 Task: Create a calendar event in Outlook titled 'Coffee Day Out', set the date and time, add a description, include a Microsoft Teams link, and invite attendees.
Action: Mouse moved to (19, 70)
Screenshot: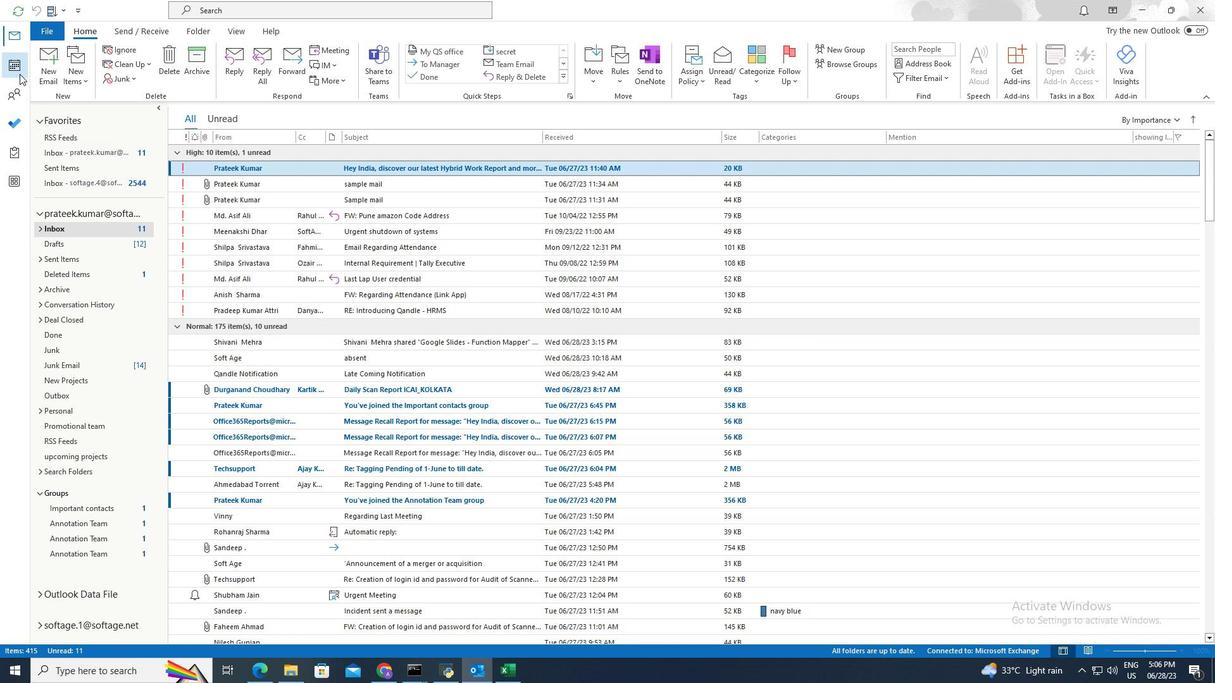 
Action: Mouse pressed left at (19, 70)
Screenshot: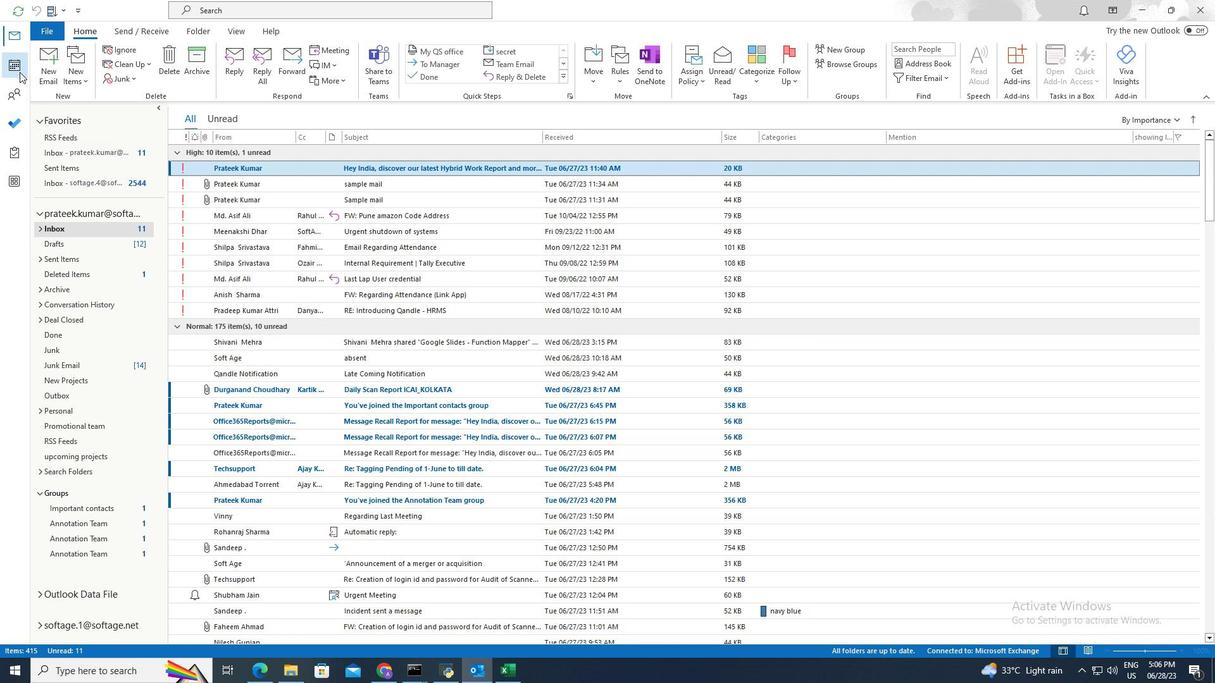 
Action: Mouse moved to (125, 78)
Screenshot: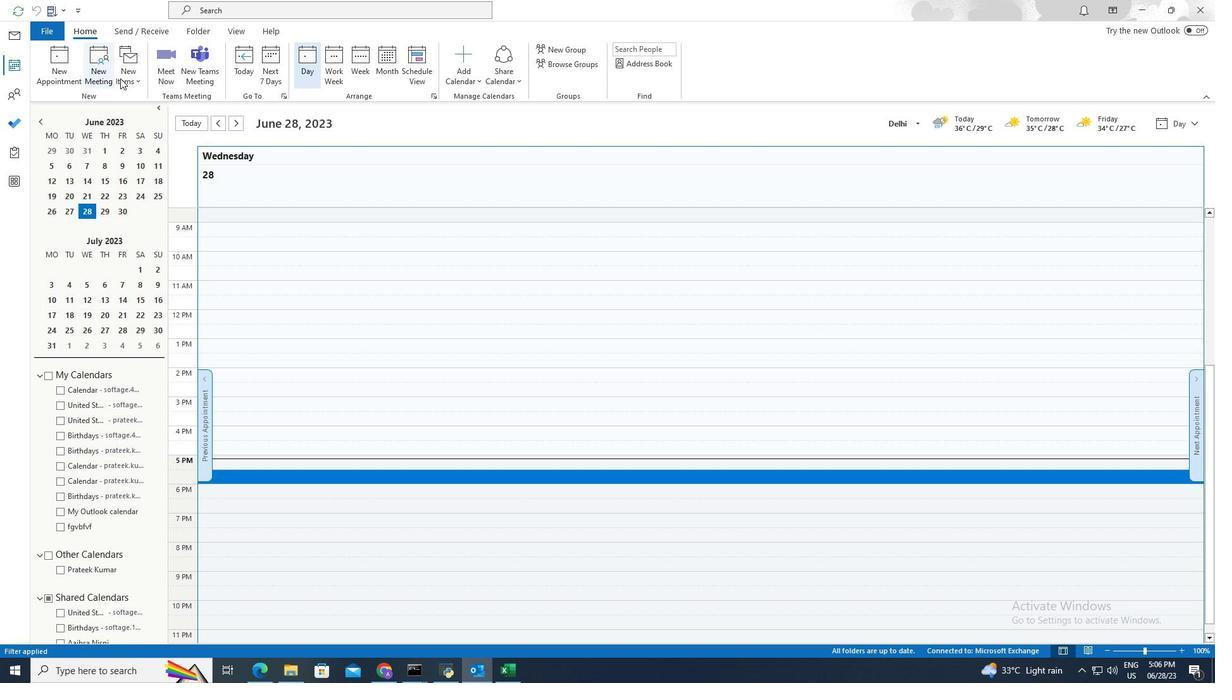 
Action: Mouse pressed left at (125, 78)
Screenshot: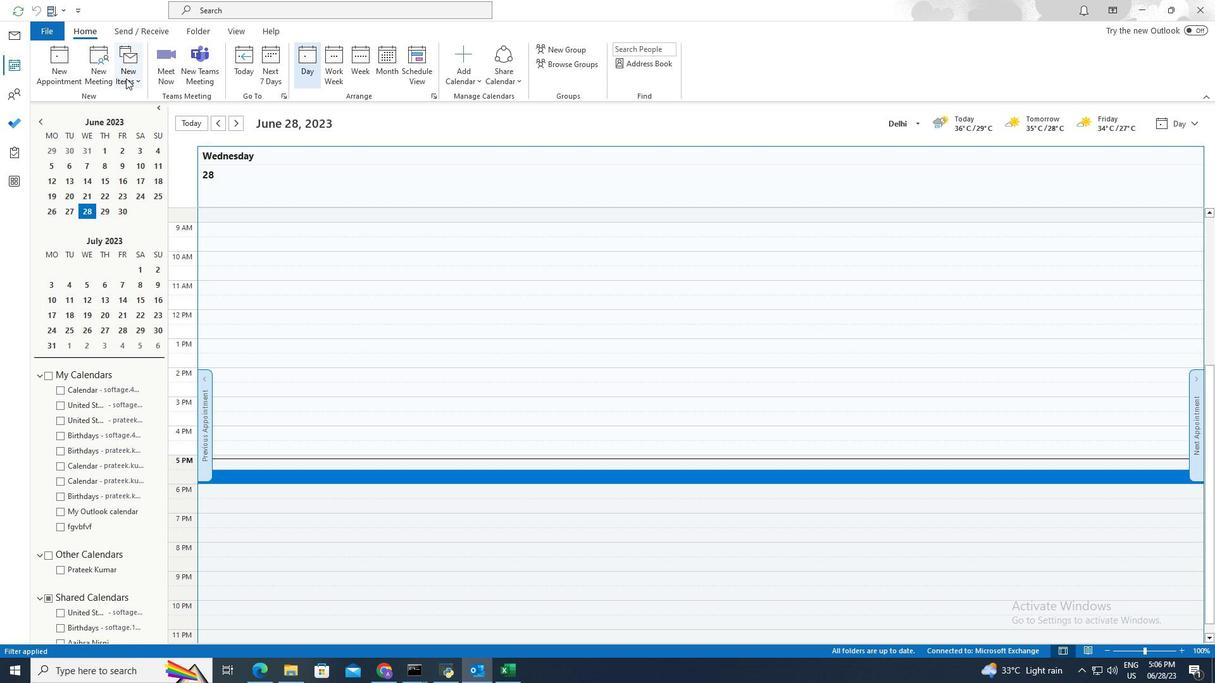 
Action: Mouse moved to (159, 253)
Screenshot: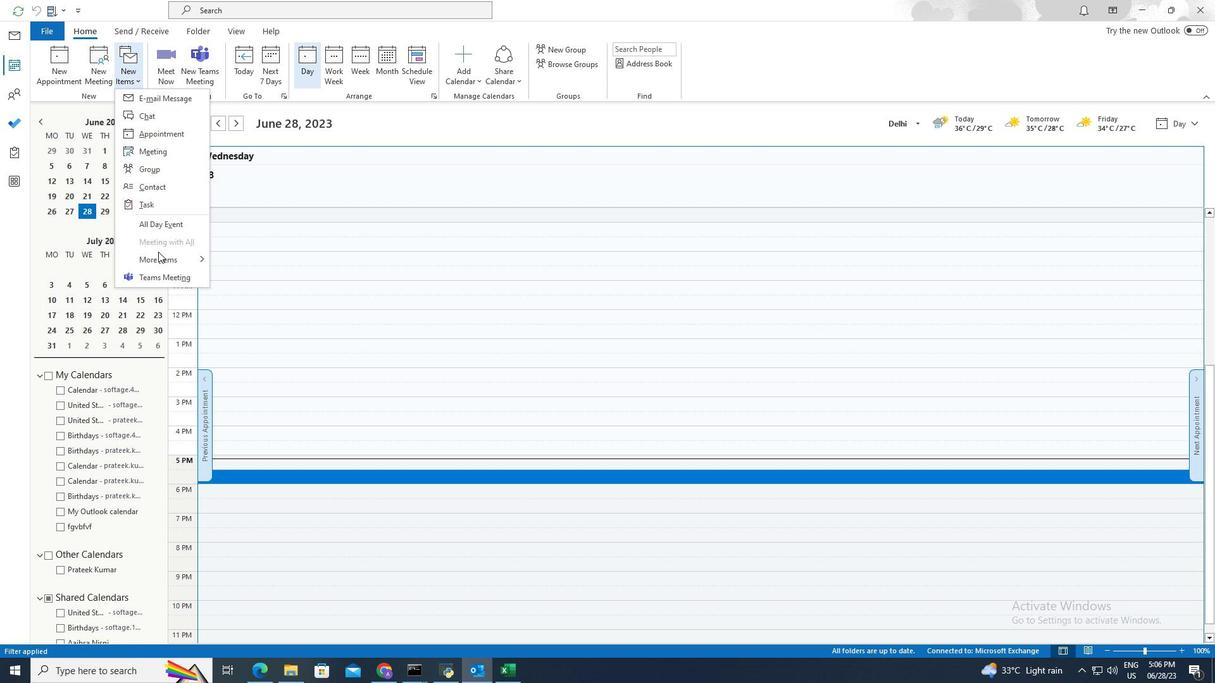 
Action: Mouse pressed left at (159, 253)
Screenshot: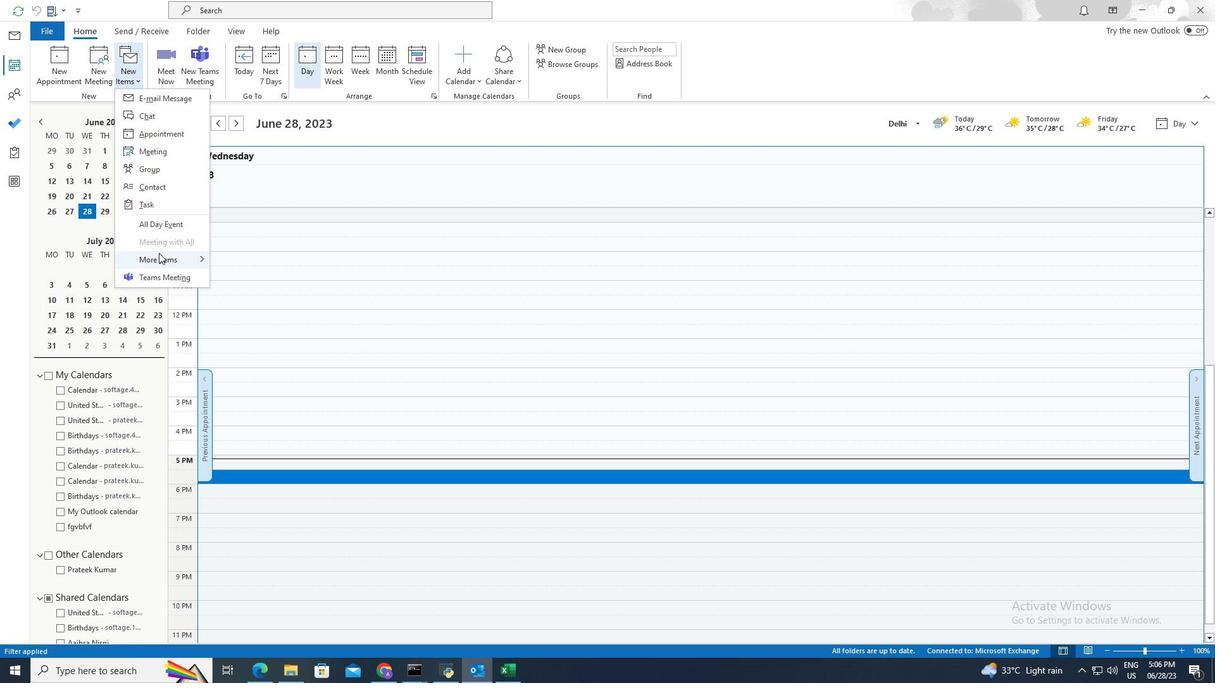 
Action: Mouse moved to (256, 294)
Screenshot: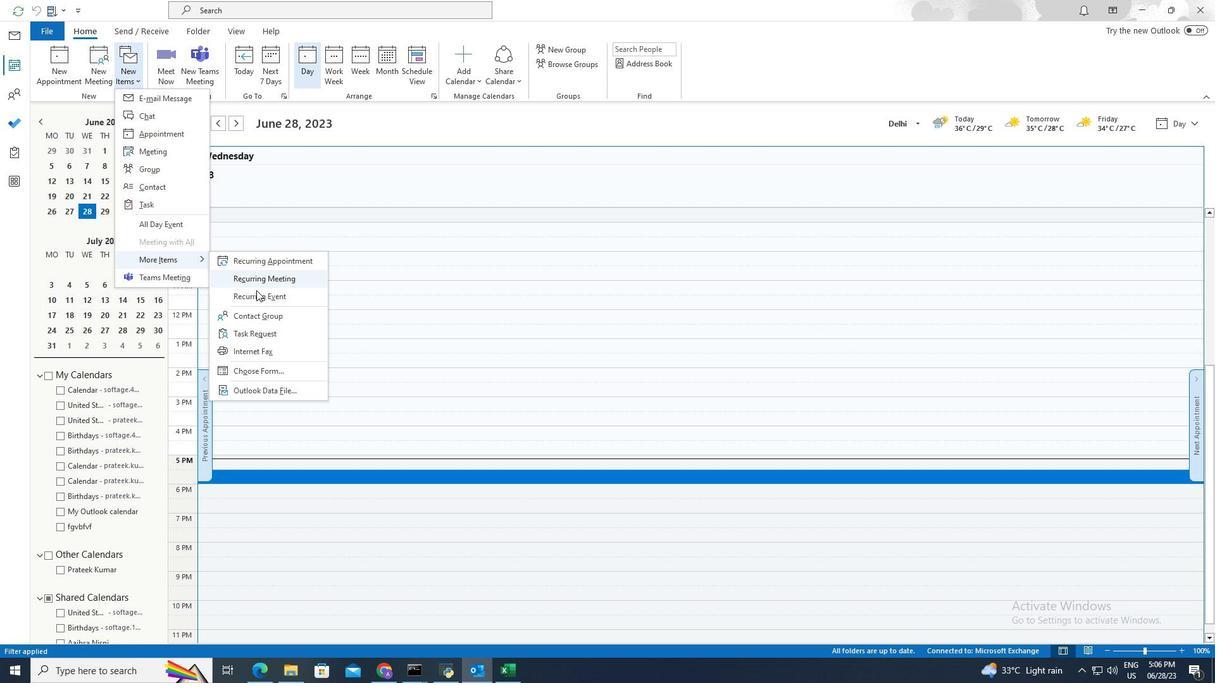 
Action: Mouse pressed left at (256, 294)
Screenshot: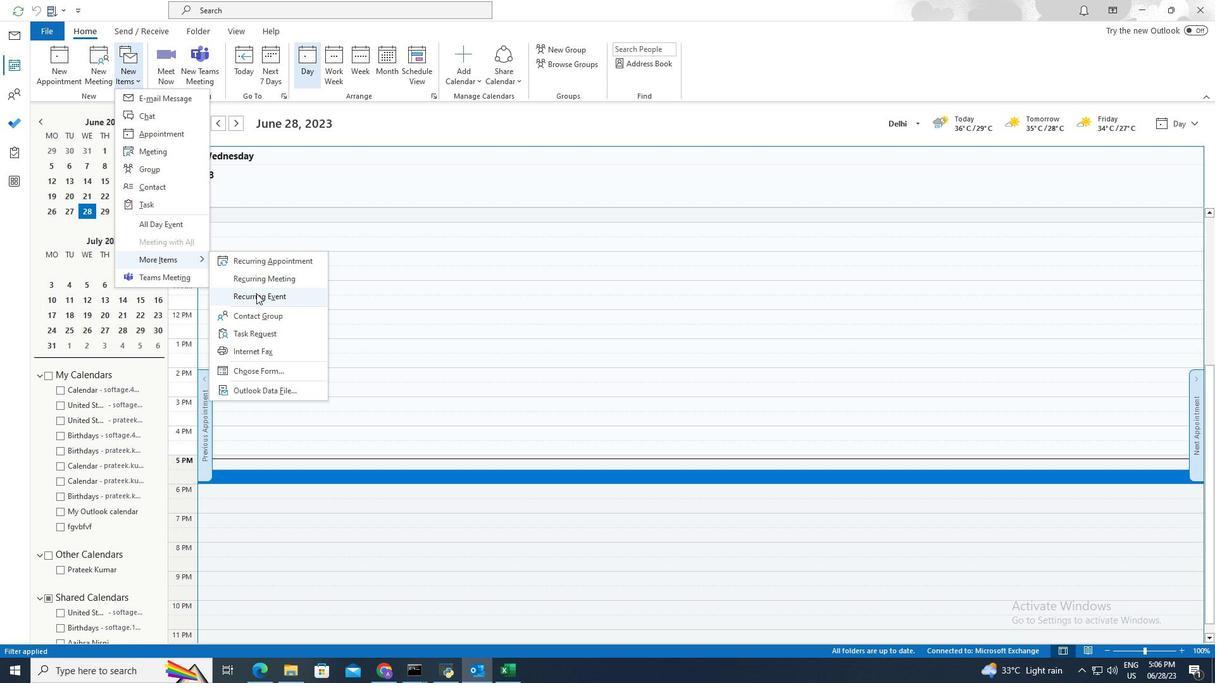 
Action: Mouse moved to (749, 210)
Screenshot: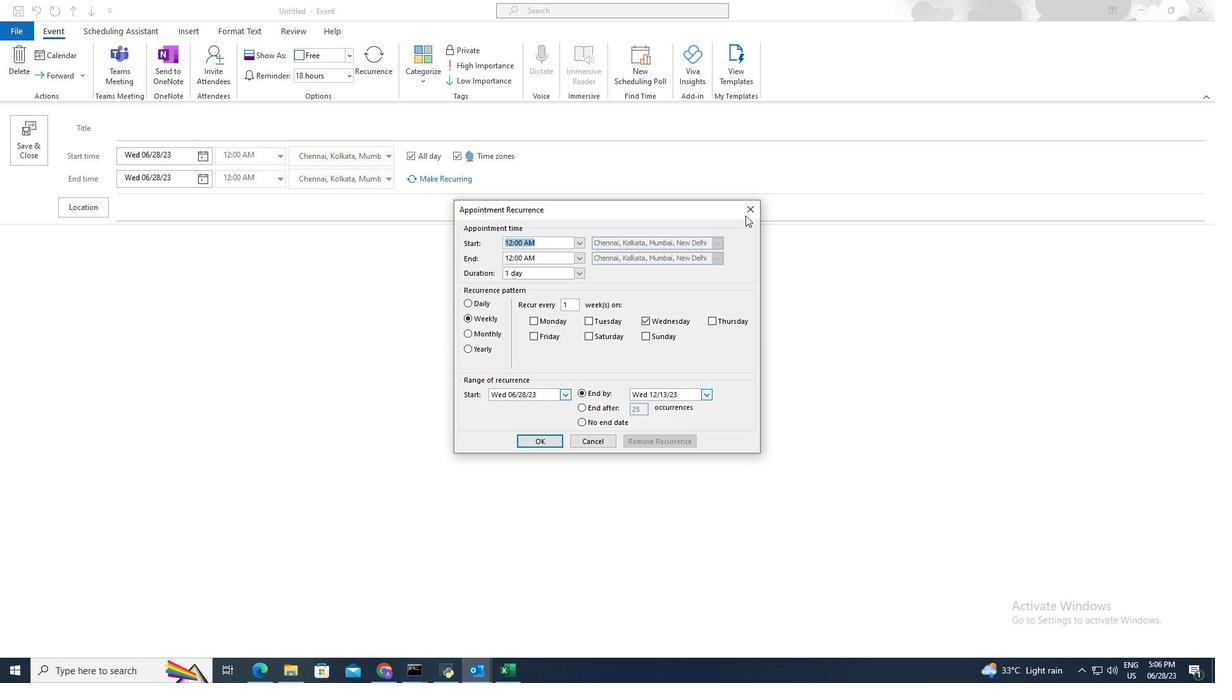 
Action: Mouse pressed left at (749, 210)
Screenshot: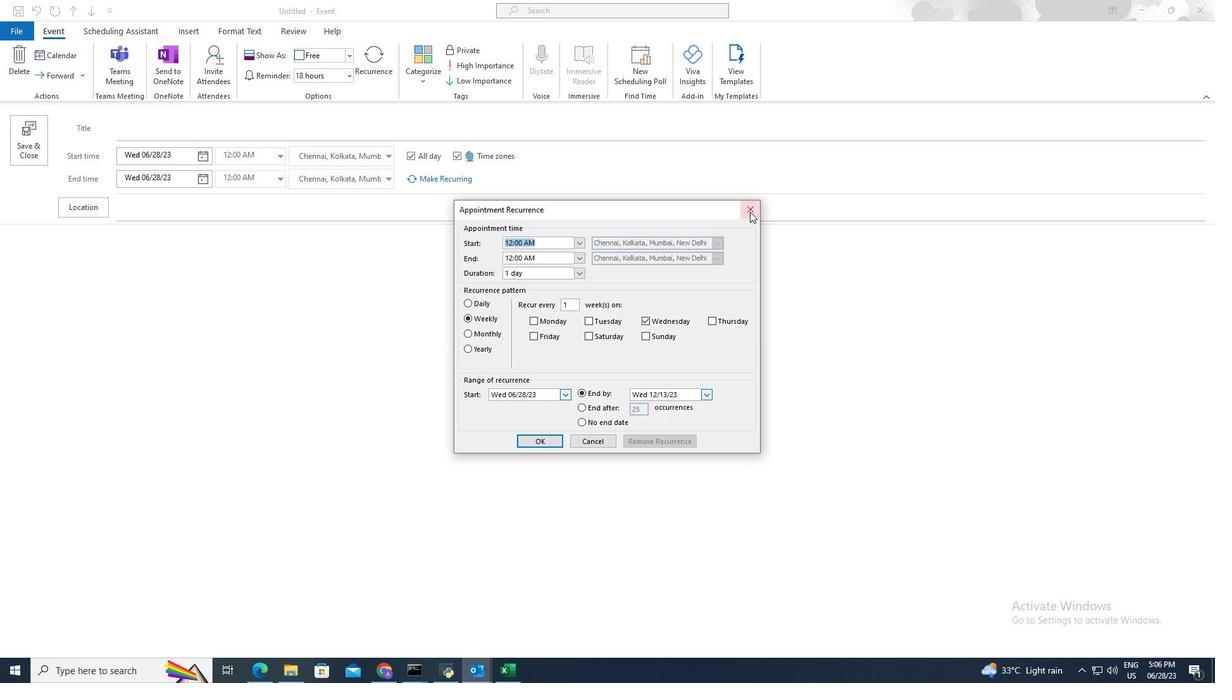 
Action: Mouse moved to (336, 128)
Screenshot: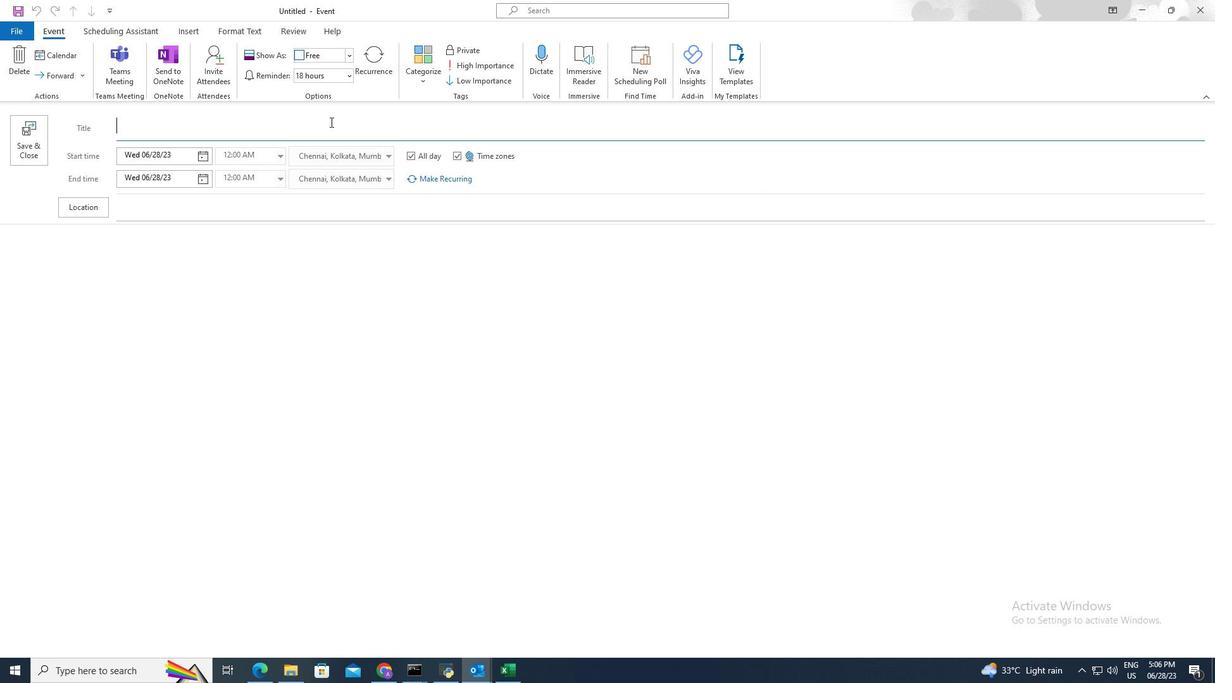 
Action: Mouse pressed left at (336, 128)
Screenshot: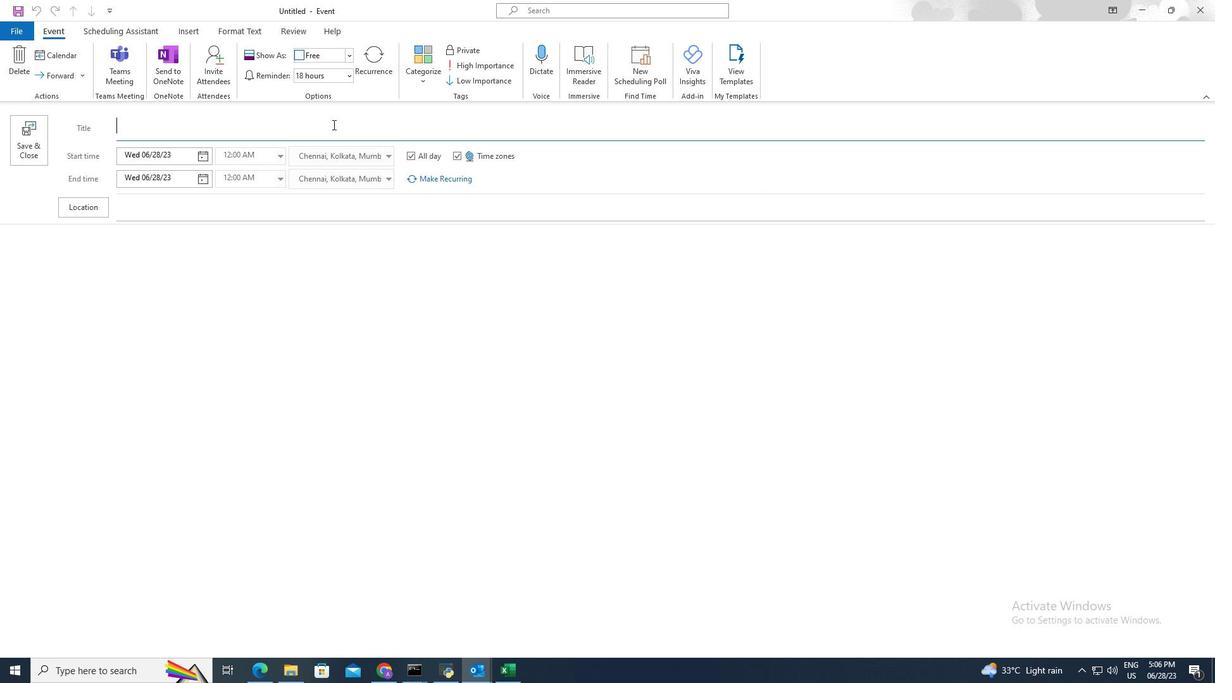 
Action: Mouse moved to (344, 125)
Screenshot: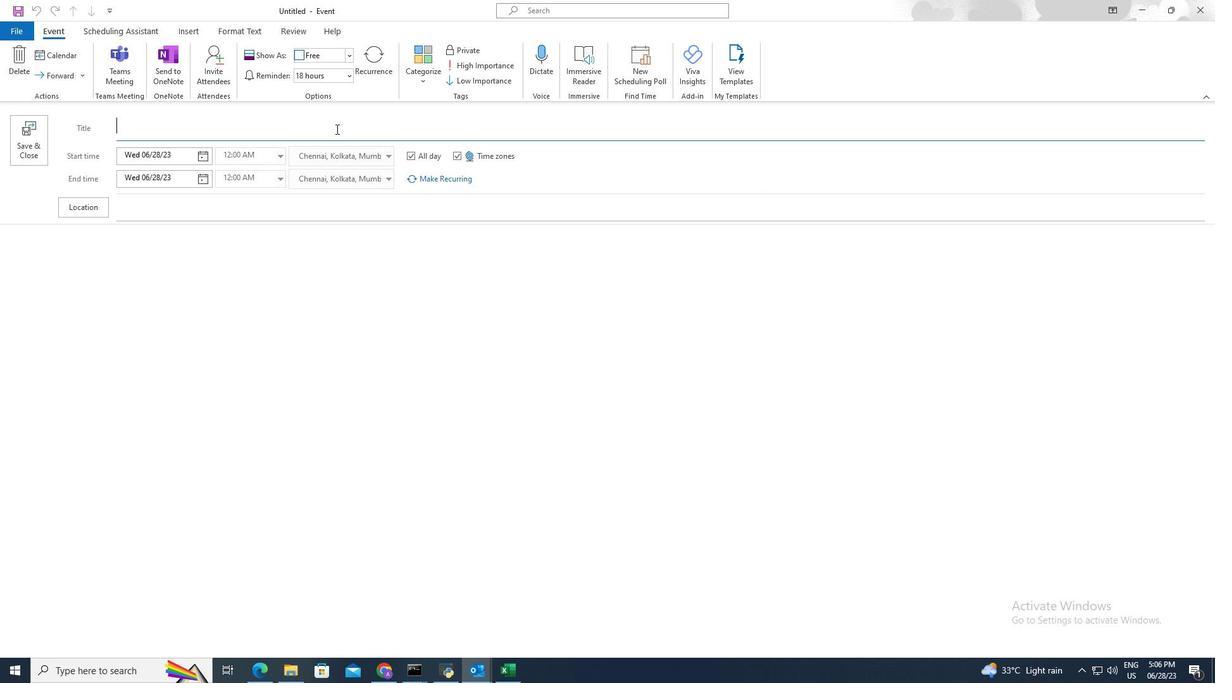 
Action: Key pressed <Key.shift>Coffee<Key.space><Key.shift>Sd<Key.backspace><Key.backspace><Key.shift>Day<Key.space><Key.shift>Out
Screenshot: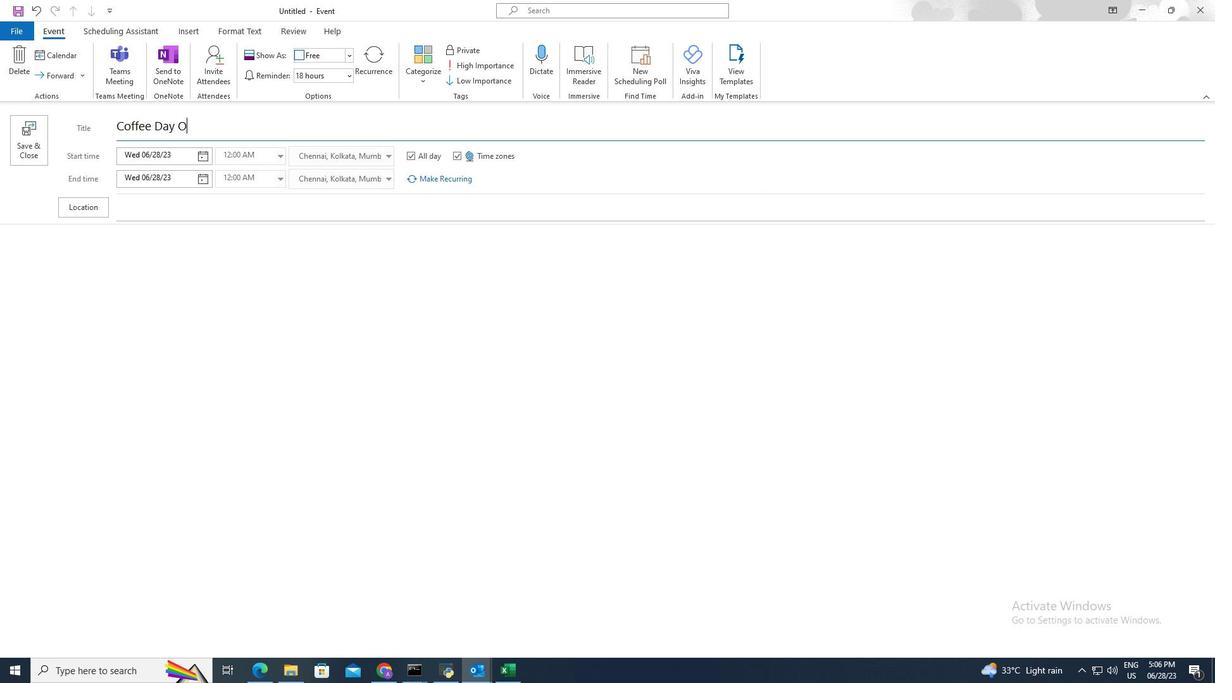 
Action: Mouse moved to (173, 261)
Screenshot: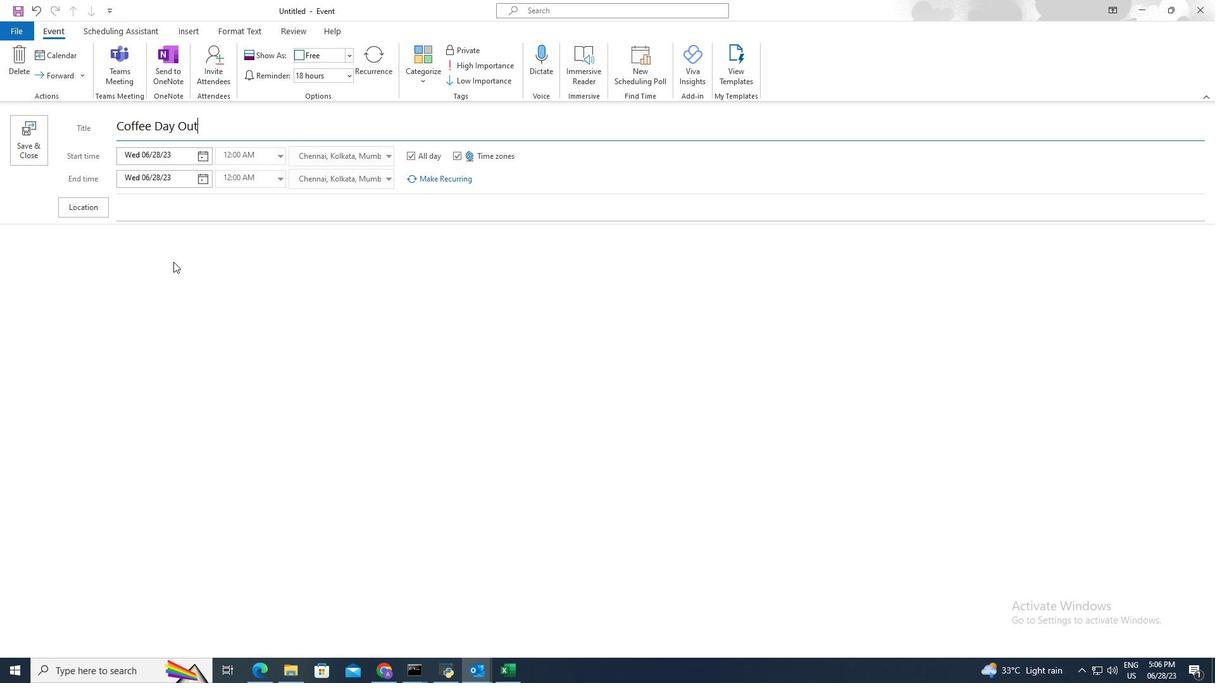 
Action: Mouse pressed left at (173, 261)
Screenshot: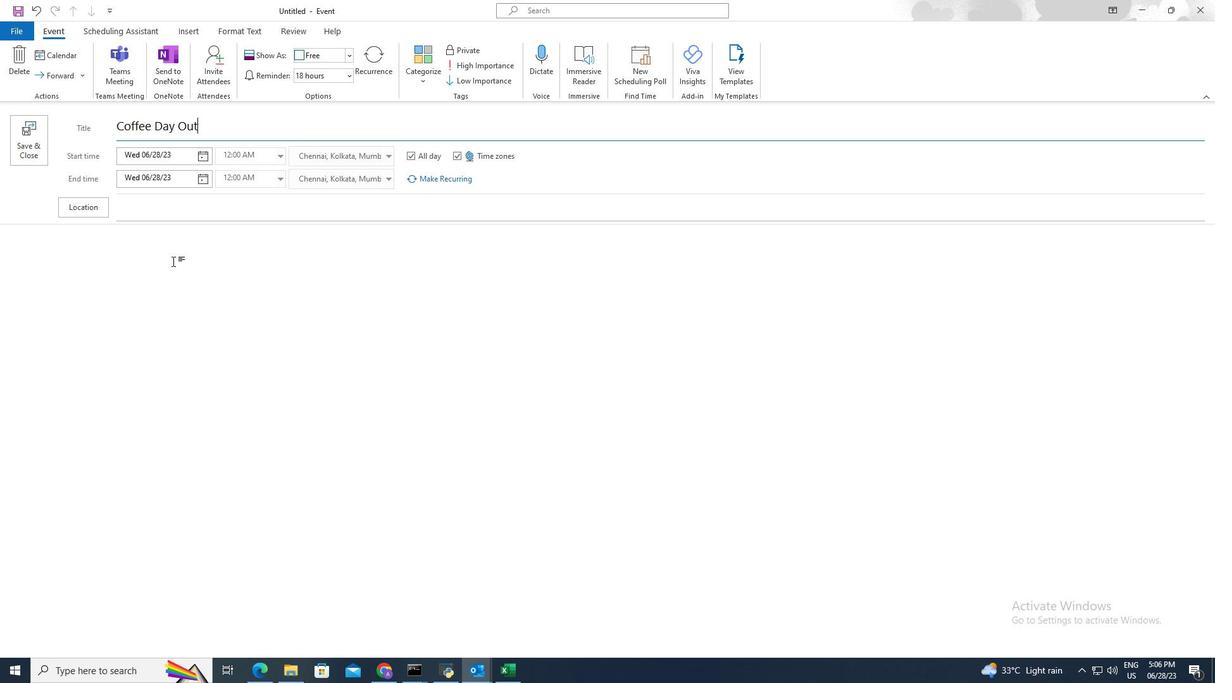 
Action: Key pressed <Key.shift>We're<Key.space>excited<Key.space>t<Key.space>o<Key.backspace><Key.backspace>o<Key.space>announce<Key.space>a<Key.space><Key.shift>Coffee<Key.space><Key.shift>Day<Key.space><Key.shift>Out<Key.space><Key.shift>event<Key.space>for<Key.space>all<Key.space>our<Key.space>colleagues<Key.shift>!<Key.space><Key.shift>It's<Key.space>an<Key.space>opportunity<Key.space>to<Key.space>take<Key.space>a<Key.space>brake<Key.backspace><Key.backspace><Key.backspace>eak<Key.space>from<Key.space>work<Key.space>and<Key.space>enjoy<Key.space>a<Key.space>relaxed<Key.space>and<Key.space>rejuvenating<Key.space>time<Key.space>together.<Key.space><Key.shift>Join<Key.space>us<Key.space>for<Key.space>a<Key.space>casual<Key.space>gathering<Key.space>where<Key.space>we<Key.space>can<Key.space>w<Key.backspace>unwing<Key.backspace>d,<Key.space>catch<Key.space>up,<Key.space>and<Key.space>strenght<Key.backspace><Key.backspace>then<Key.space>our<Key.space>bonds<Key.space>outside<Key.space>of<Key.space>work.<Key.space><Key.shift>This<Key.space>event<Key.space>is<Key.space>a<Key.space>great<Key.space>chanv<Key.backspace>ce<Key.space>t<Key.space>o<Key.backspace><Key.backspace>o<Key.space>socialize<Key.space><Key.backspace>,<Key.space>share<Key.space>experiences,<Key.space>and<Key.space>build<Key.space>connections<Key.space>within<Key.space>the<Key.space>ream<Key.backspace><Key.backspace><Key.backspace><Key.backspace>team
Screenshot: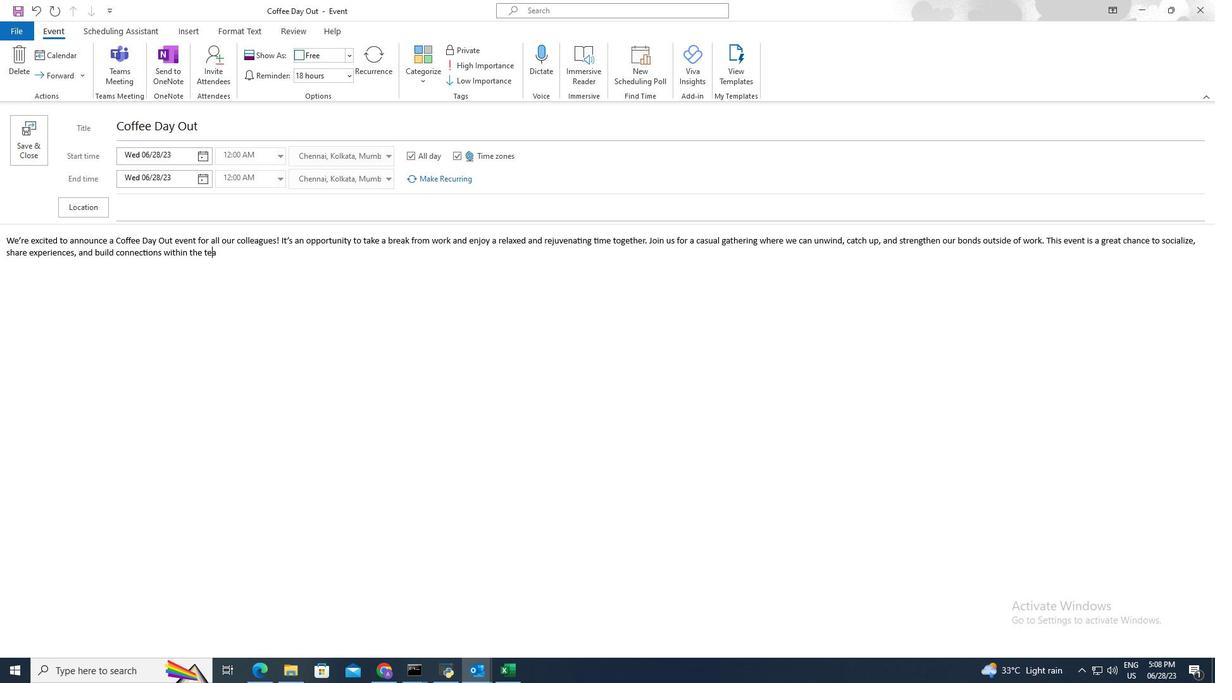 
Action: Mouse moved to (202, 153)
Screenshot: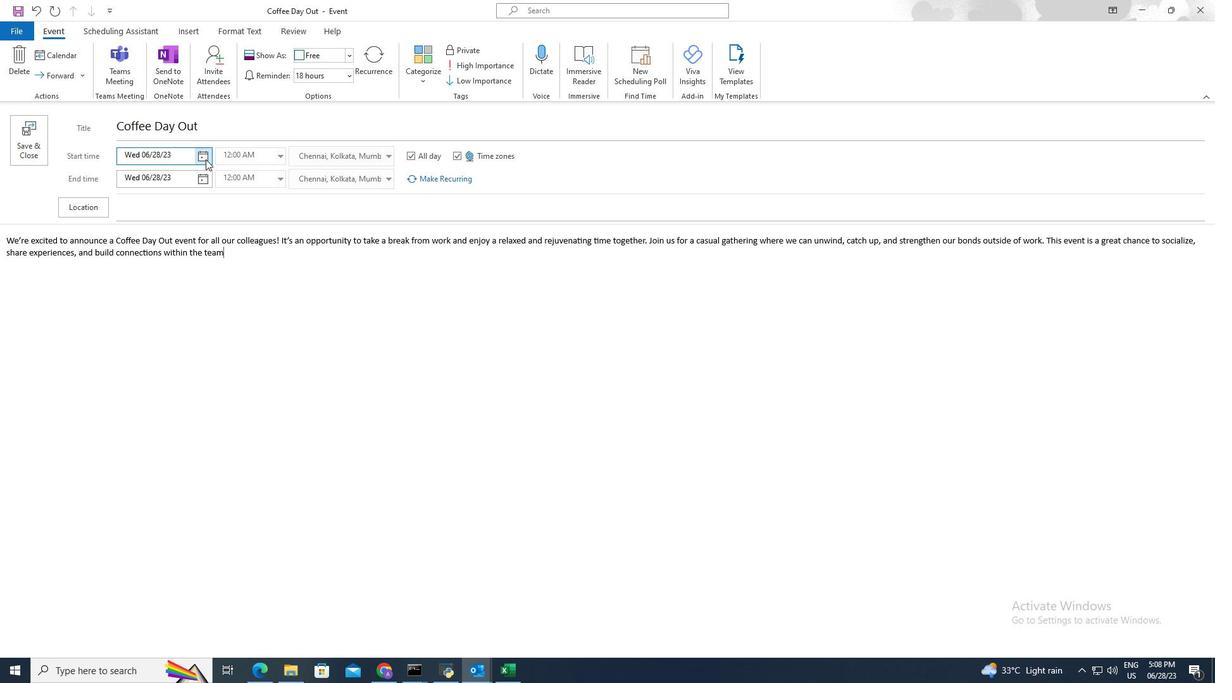 
Action: Mouse pressed left at (202, 153)
Screenshot: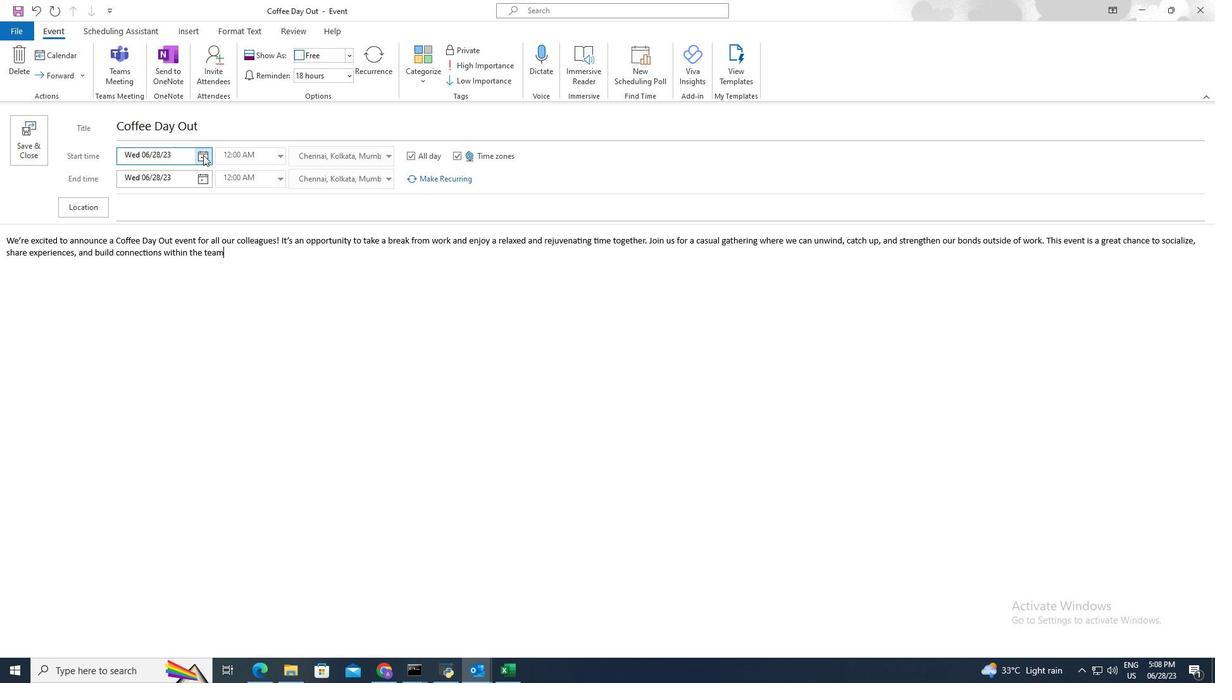 
Action: Mouse moved to (203, 168)
Screenshot: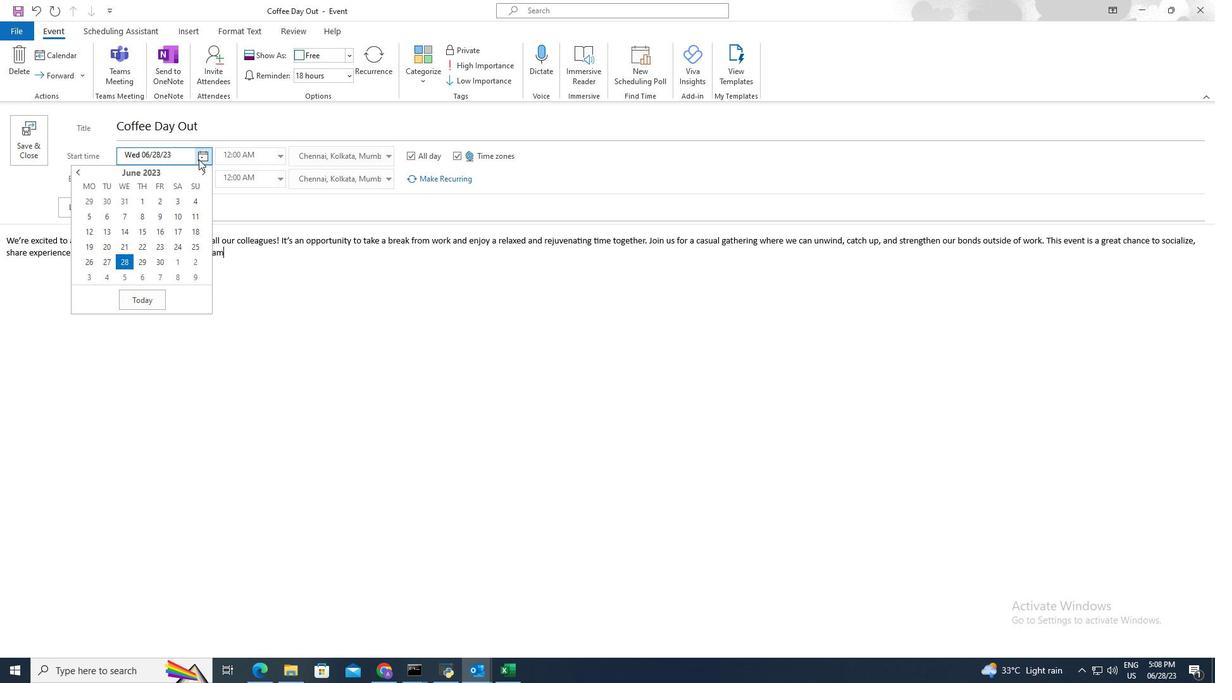 
Action: Mouse pressed left at (203, 168)
Screenshot: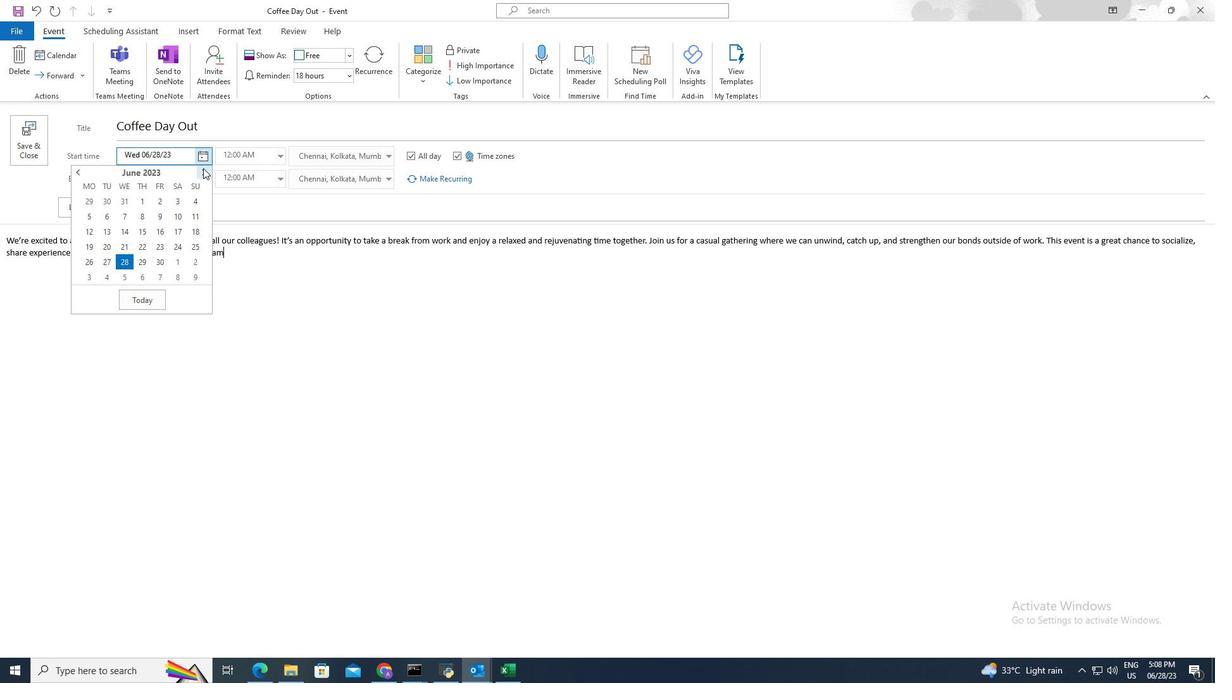 
Action: Mouse pressed left at (203, 168)
Screenshot: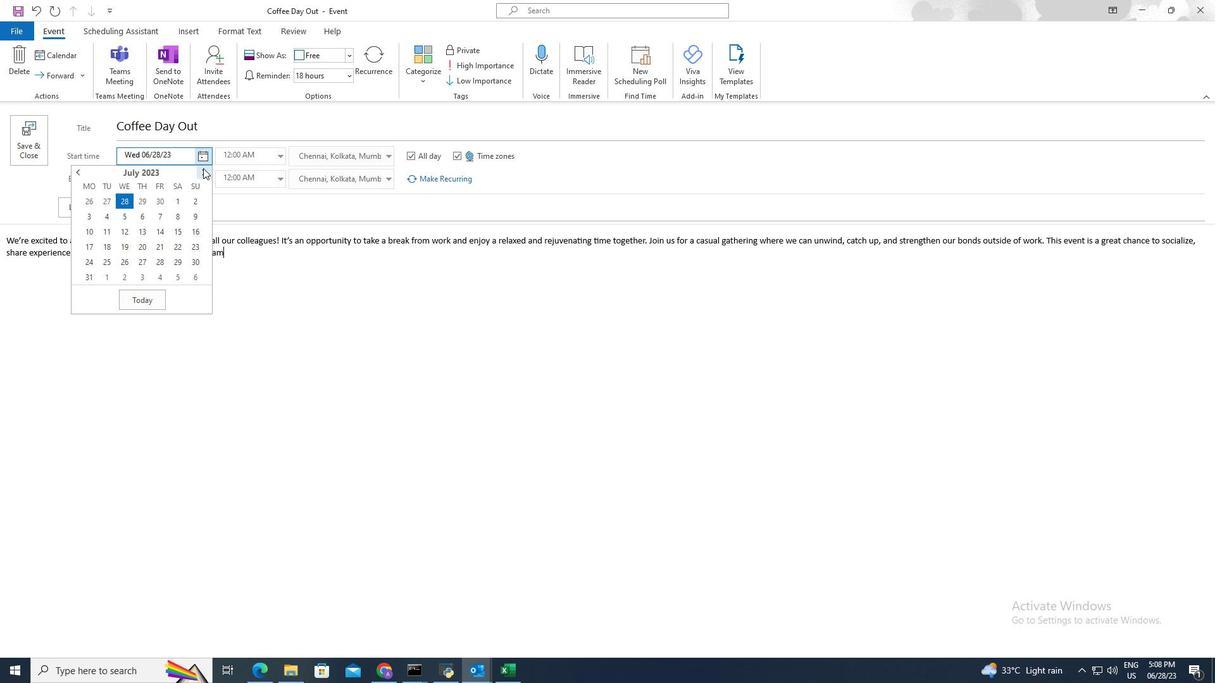 
Action: Mouse moved to (145, 199)
Screenshot: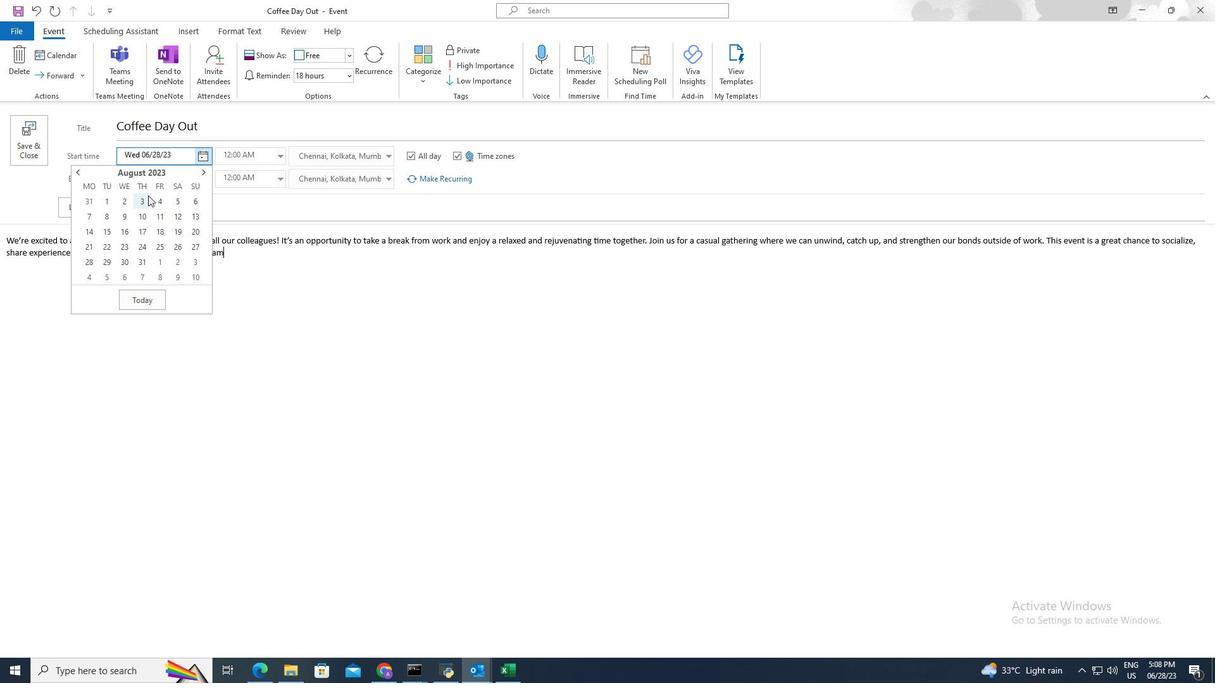 
Action: Mouse pressed left at (145, 199)
Screenshot: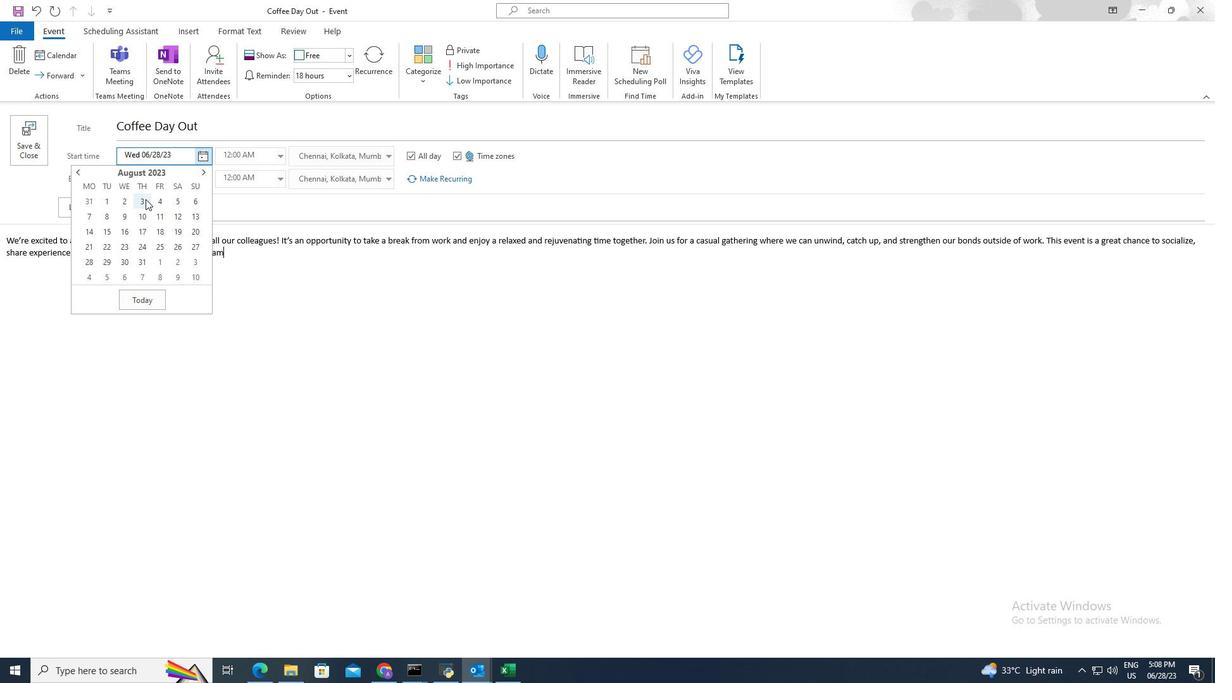 
Action: Mouse moved to (413, 155)
Screenshot: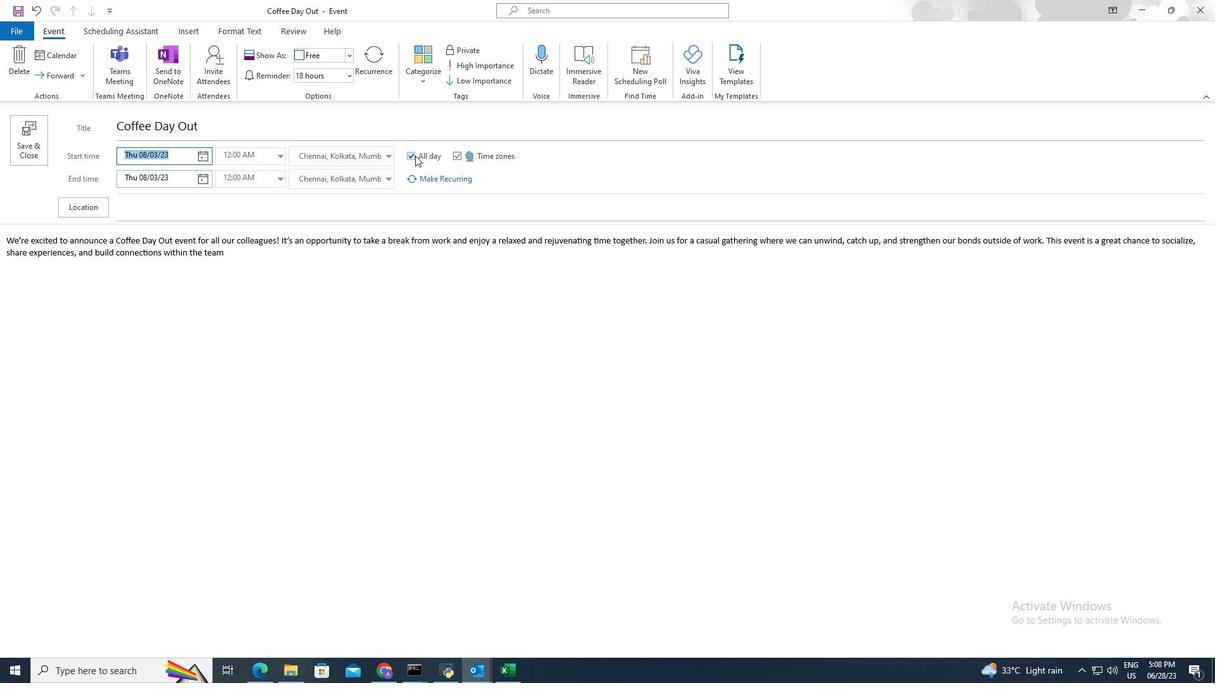 
Action: Mouse pressed left at (413, 155)
Screenshot: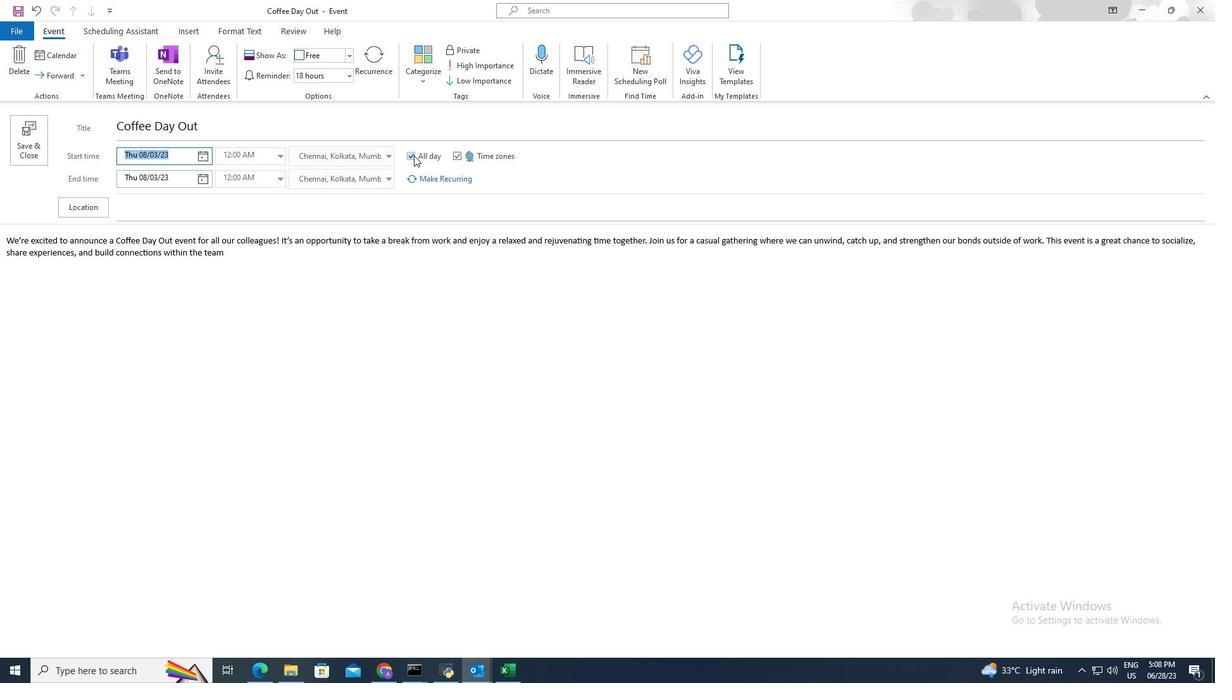 
Action: Mouse moved to (280, 169)
Screenshot: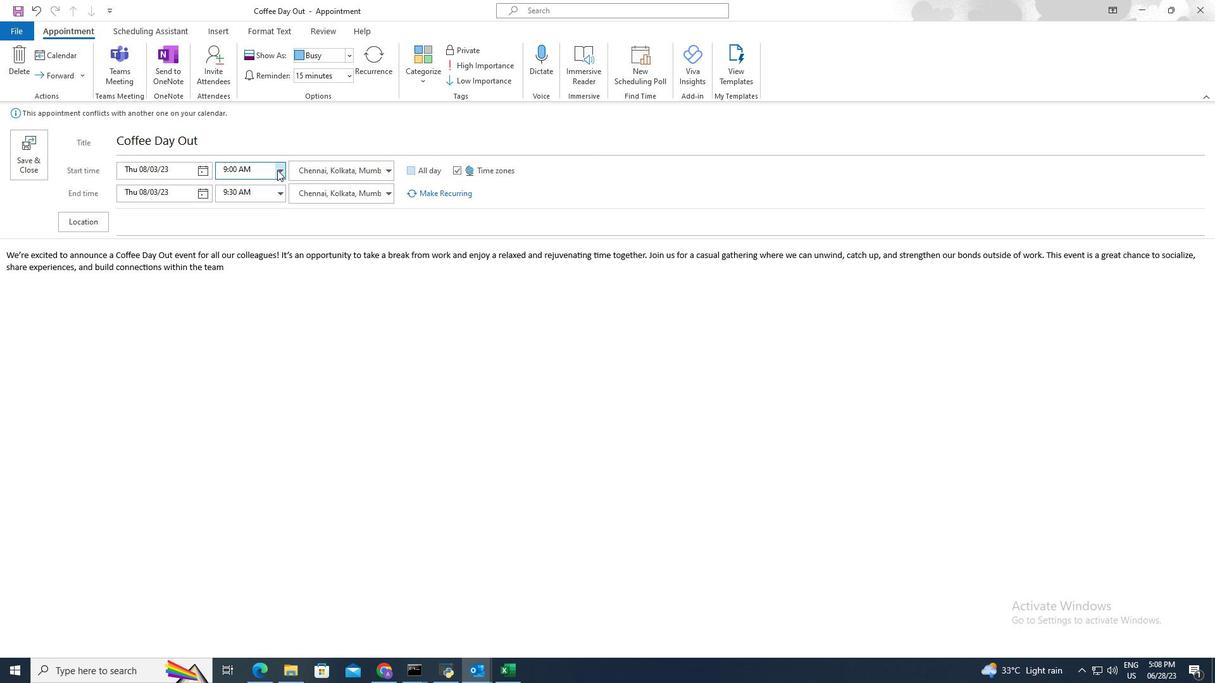 
Action: Mouse pressed left at (280, 169)
Screenshot: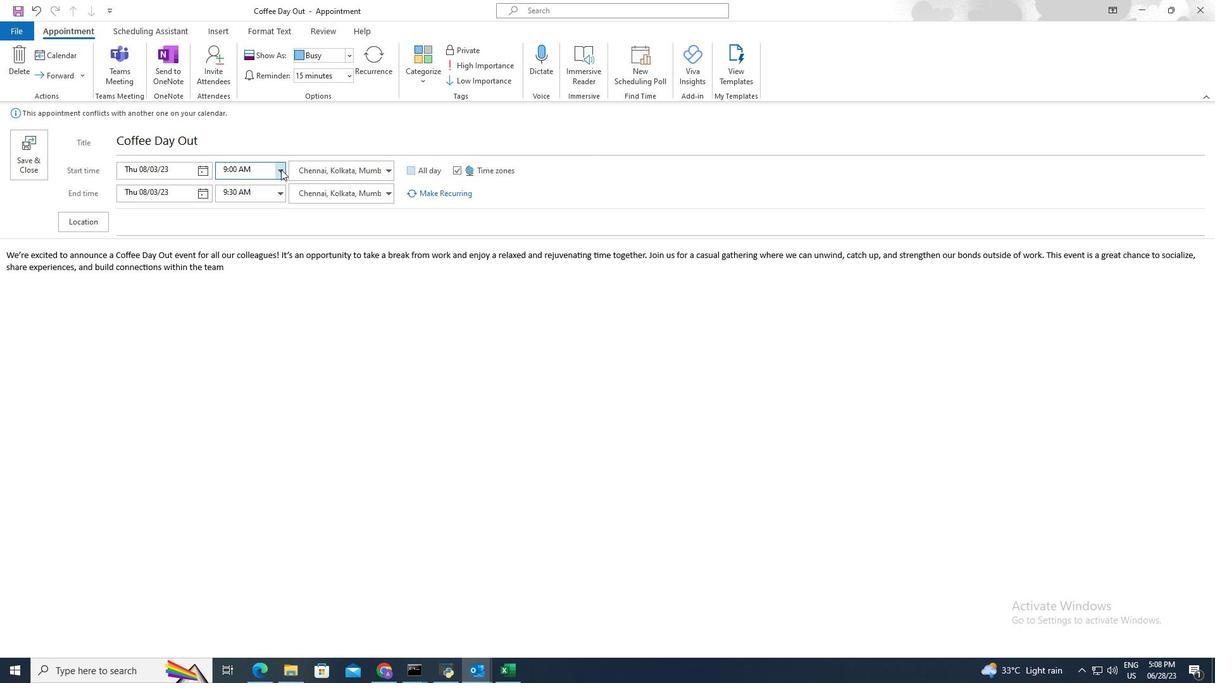 
Action: Mouse moved to (265, 183)
Screenshot: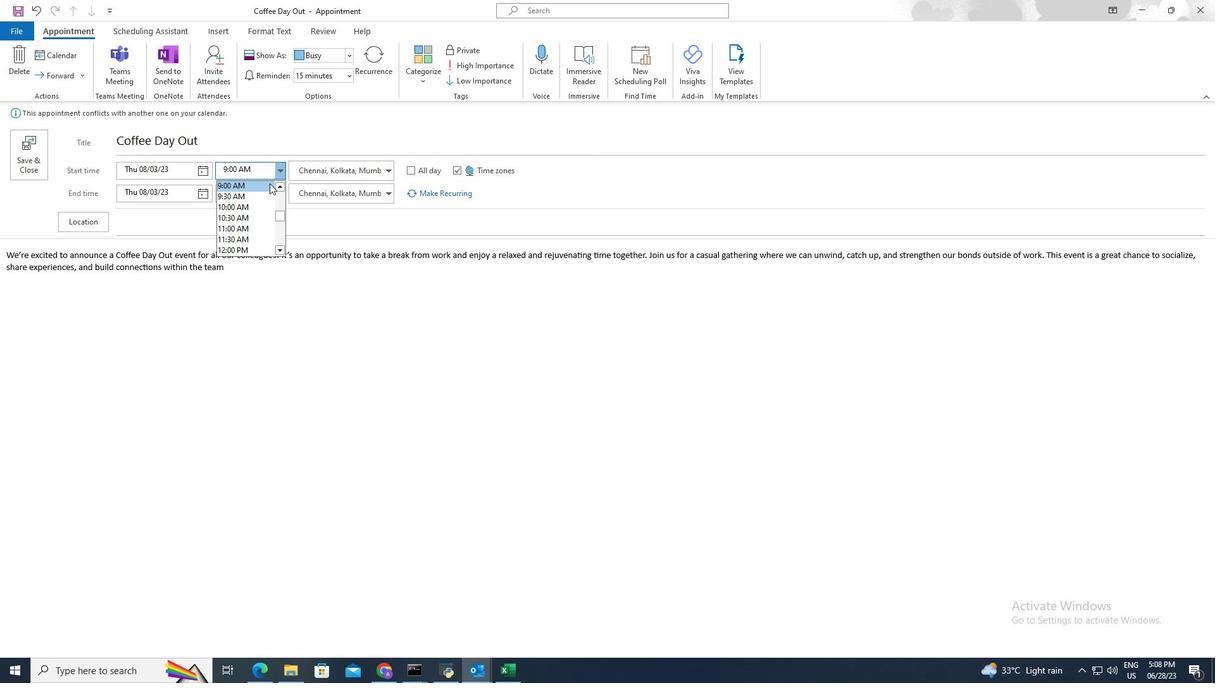
Action: Mouse pressed left at (265, 183)
Screenshot: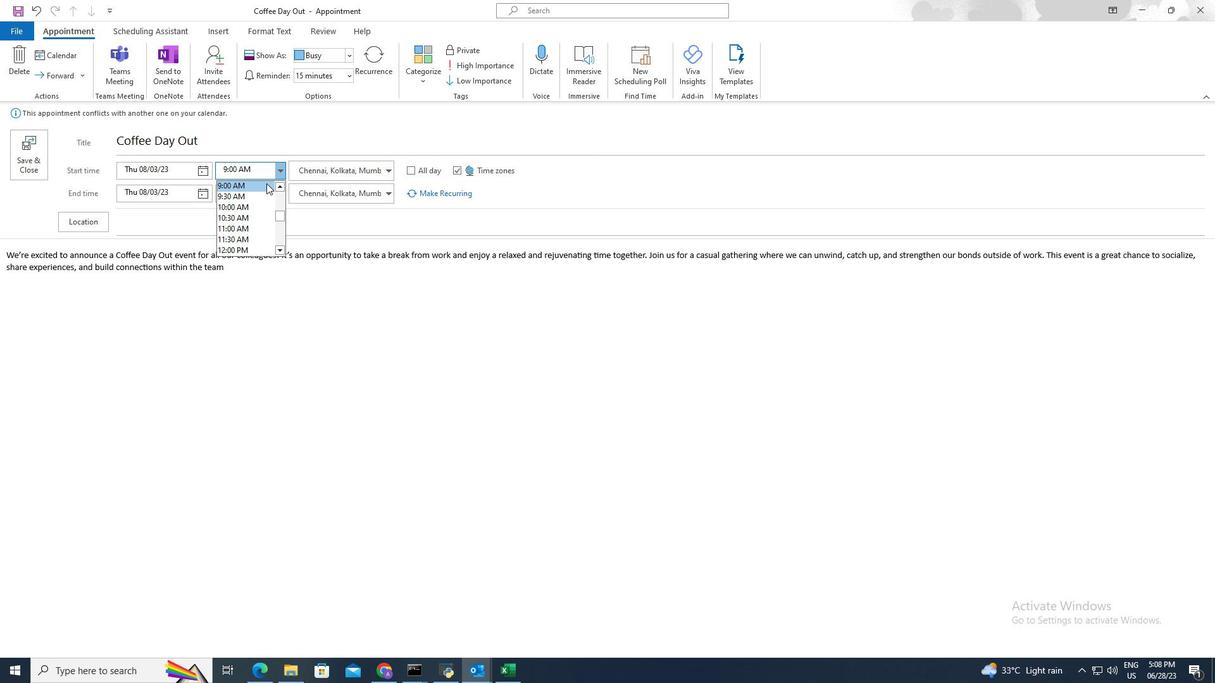 
Action: Mouse moved to (280, 187)
Screenshot: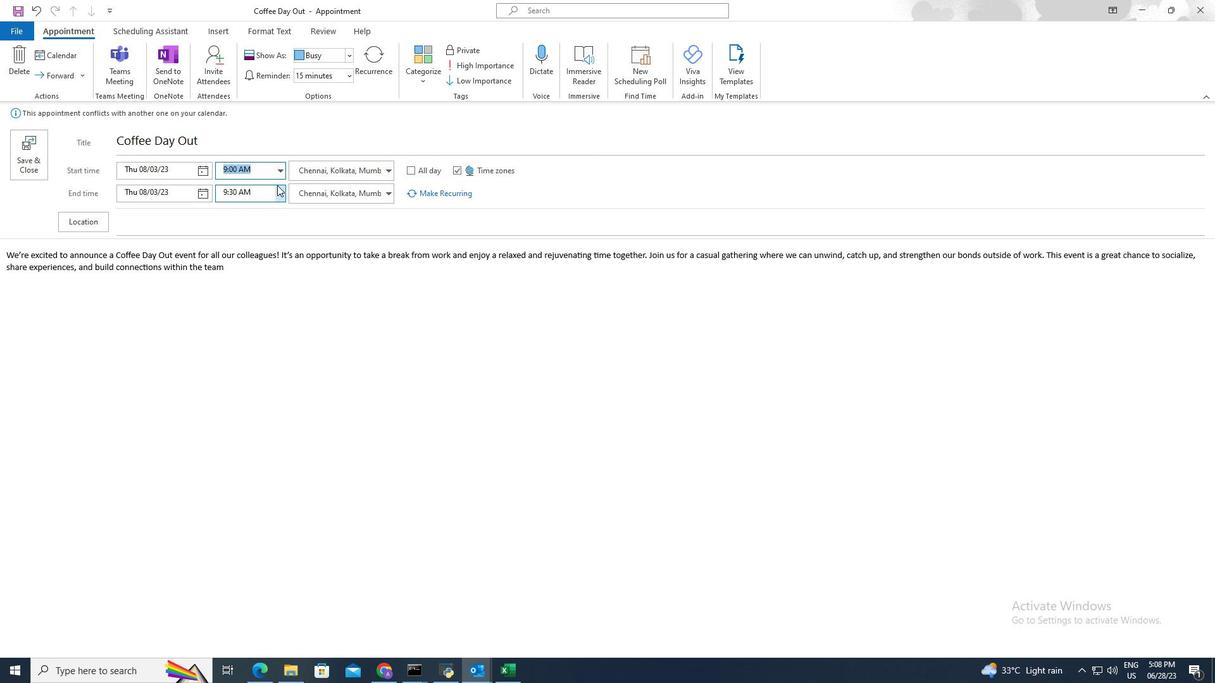 
Action: Mouse pressed left at (280, 187)
Screenshot: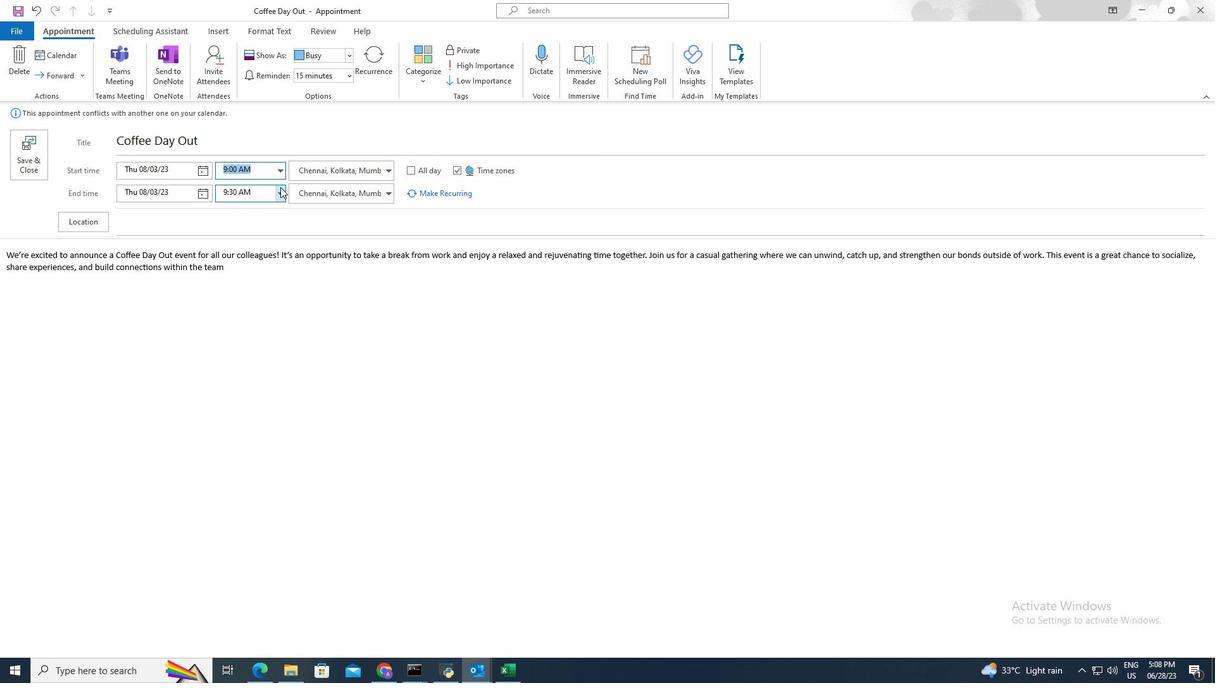 
Action: Mouse moved to (281, 269)
Screenshot: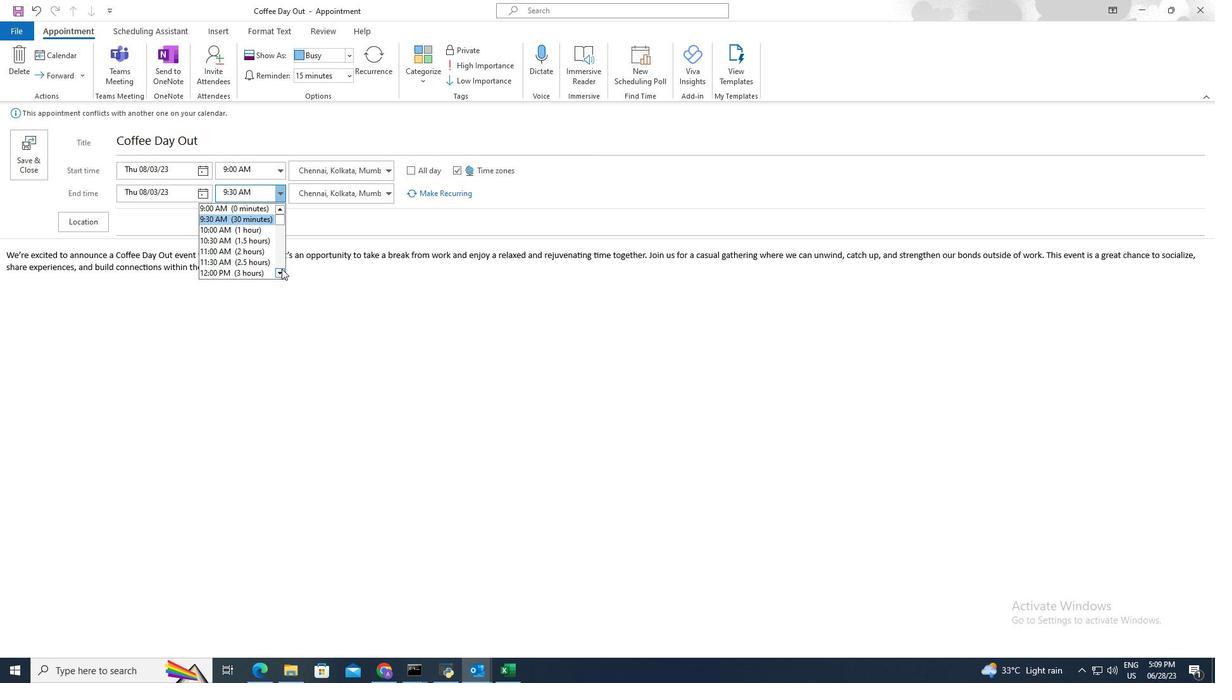 
Action: Mouse pressed left at (281, 269)
Screenshot: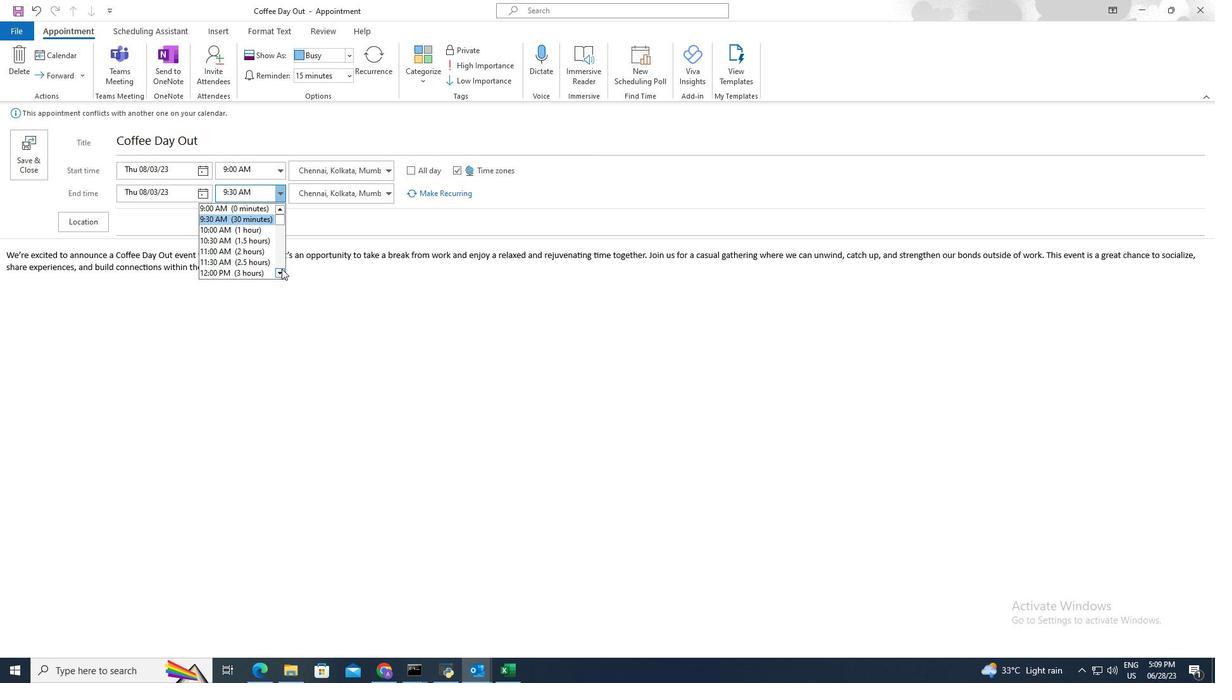 
Action: Mouse pressed left at (281, 269)
Screenshot: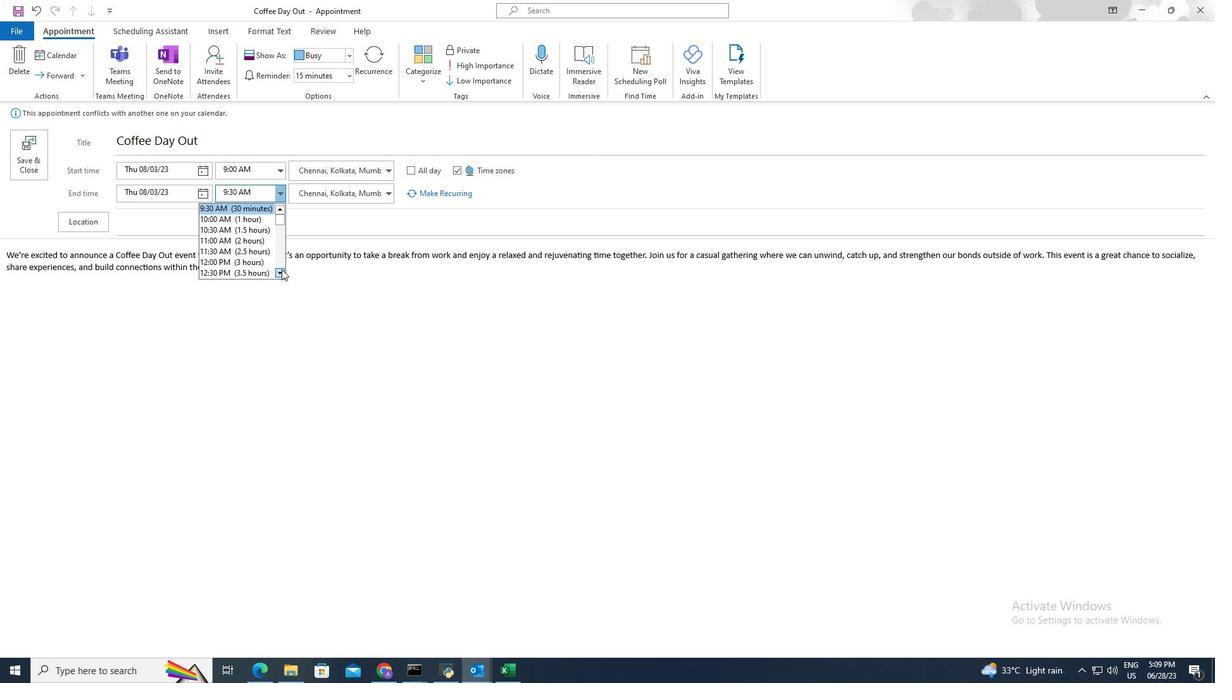 
Action: Mouse pressed left at (281, 269)
Screenshot: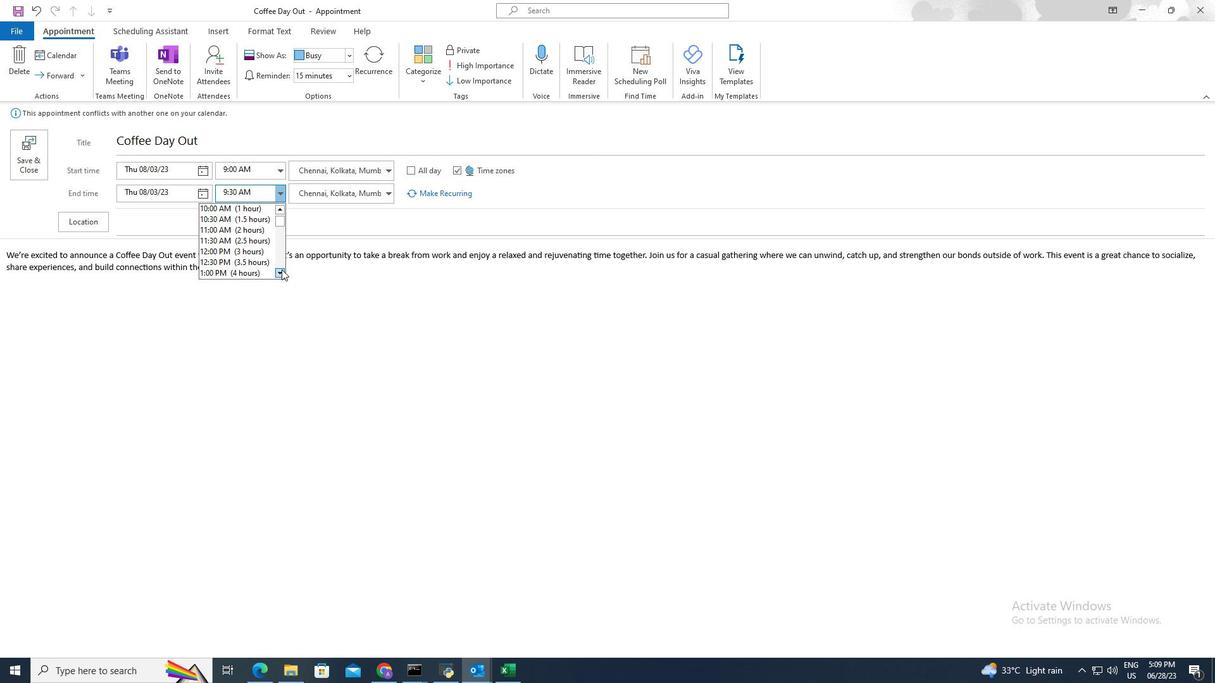 
Action: Mouse pressed left at (281, 269)
Screenshot: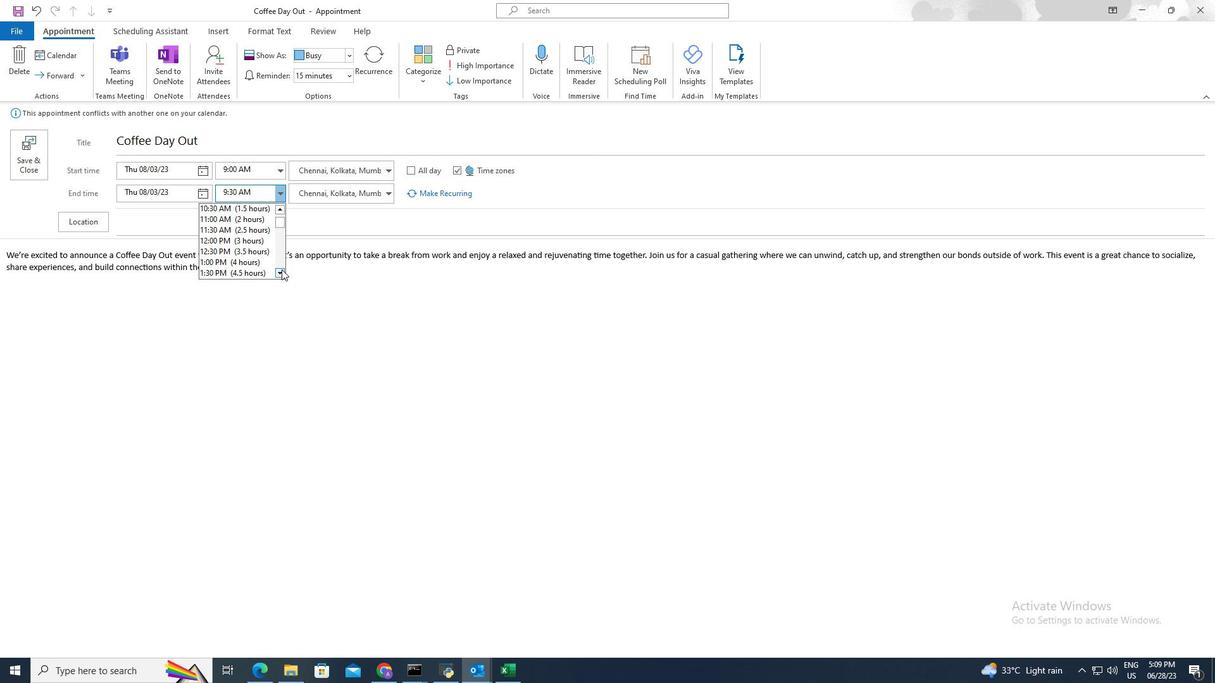 
Action: Mouse moved to (261, 271)
Screenshot: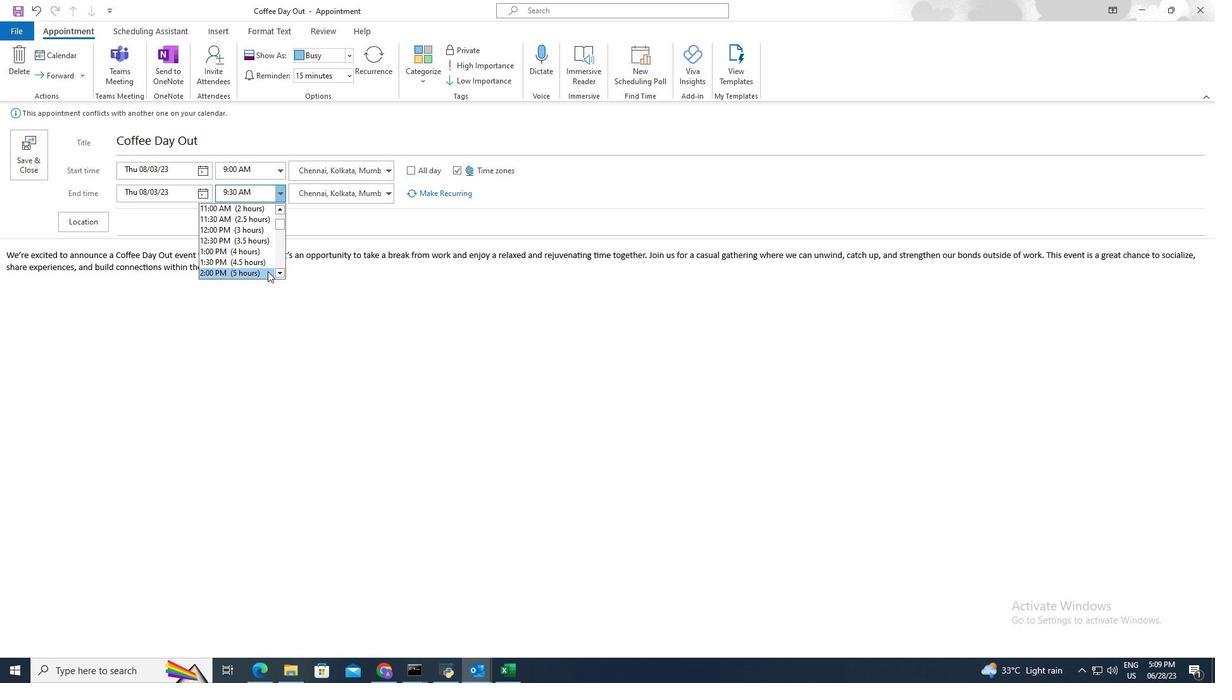 
Action: Mouse pressed left at (261, 271)
Screenshot: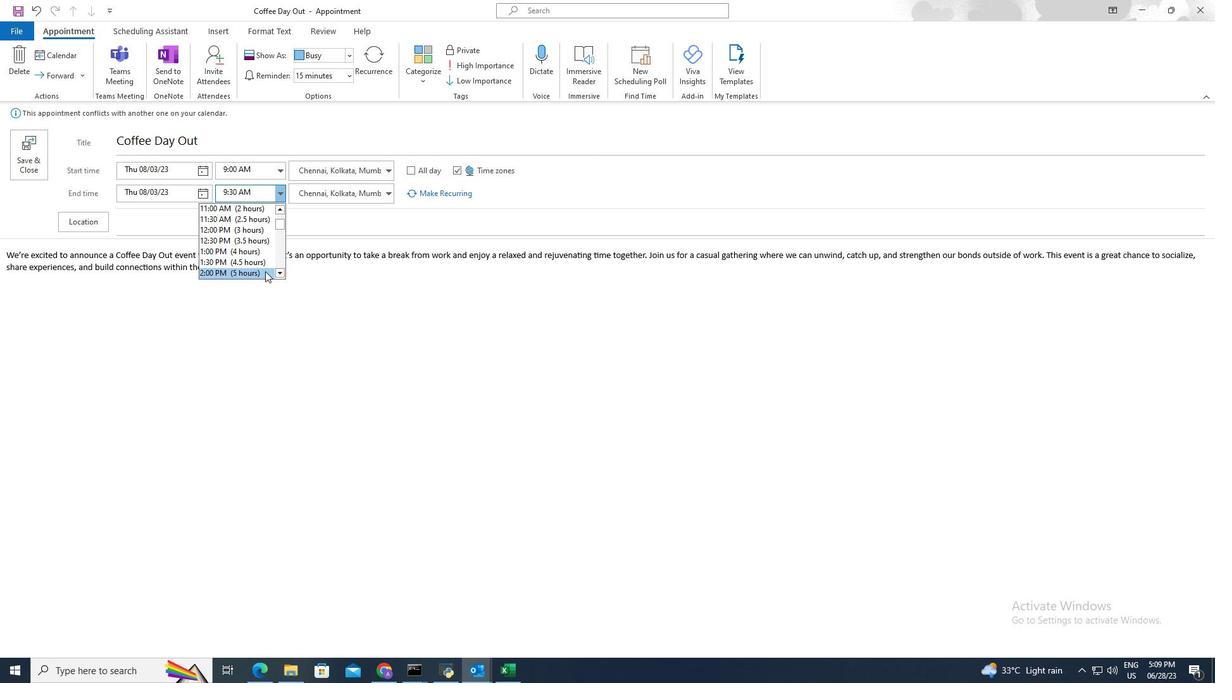 
Action: Mouse moved to (217, 60)
Screenshot: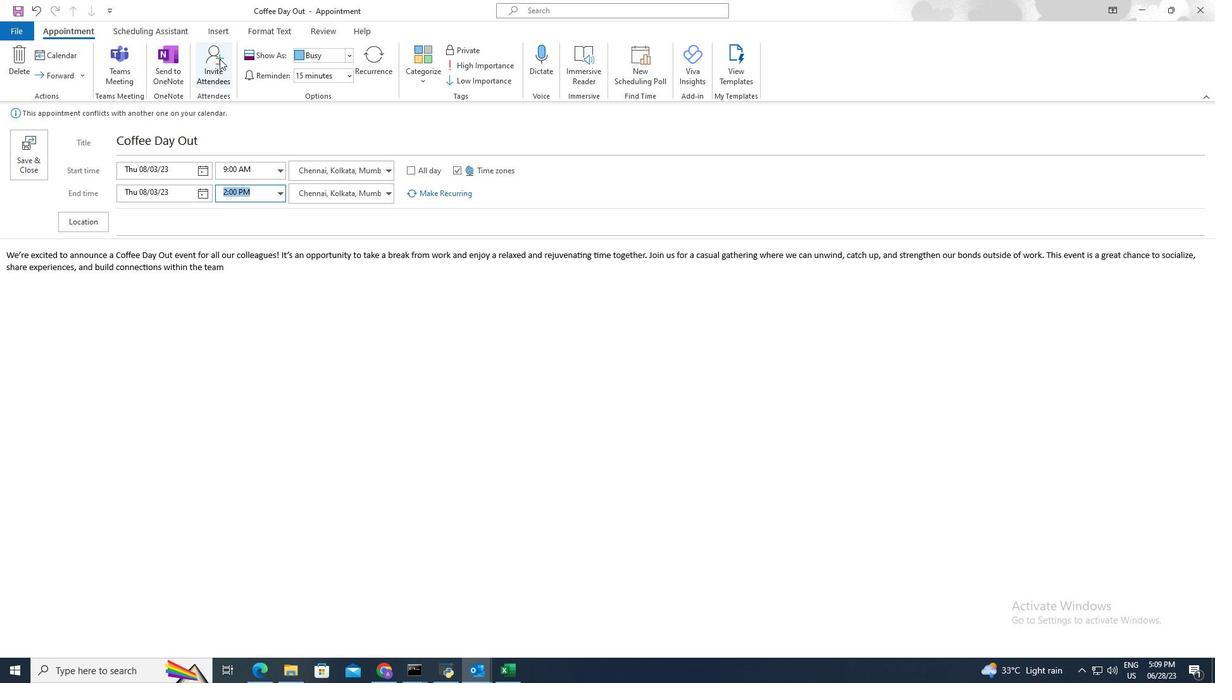 
Action: Mouse pressed left at (217, 60)
Screenshot: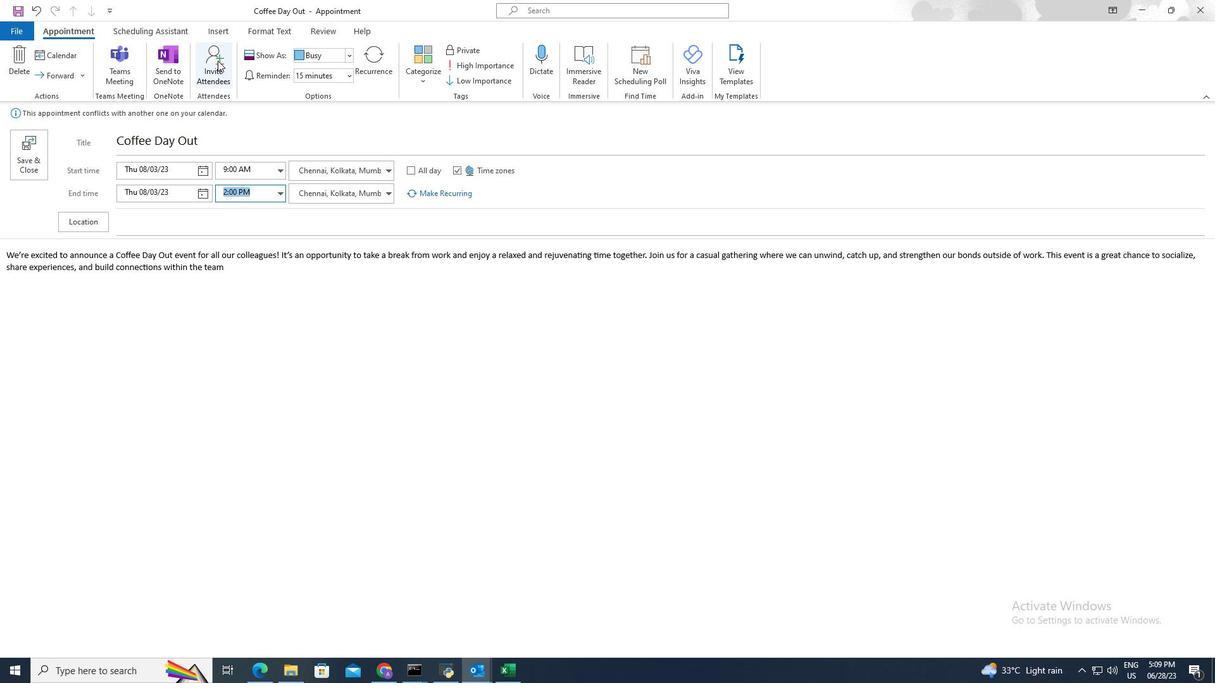 
Action: Mouse moved to (315, 66)
Screenshot: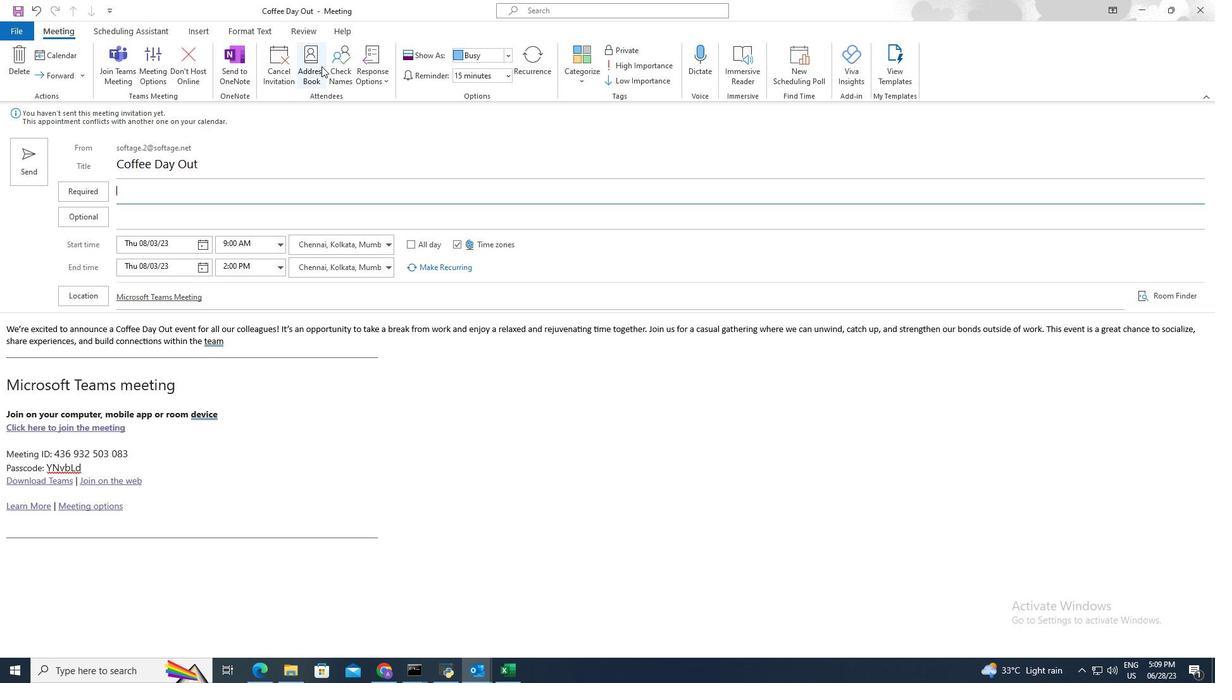 
Action: Mouse pressed left at (315, 66)
Screenshot: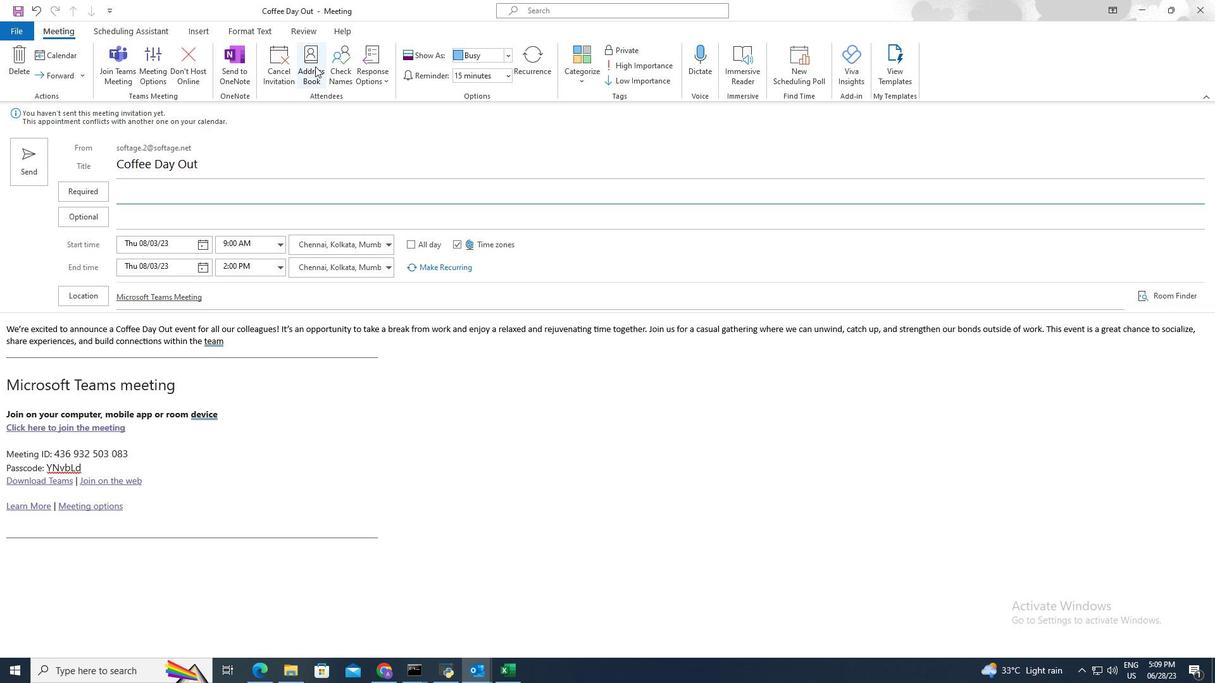 
Action: Mouse moved to (455, 278)
Screenshot: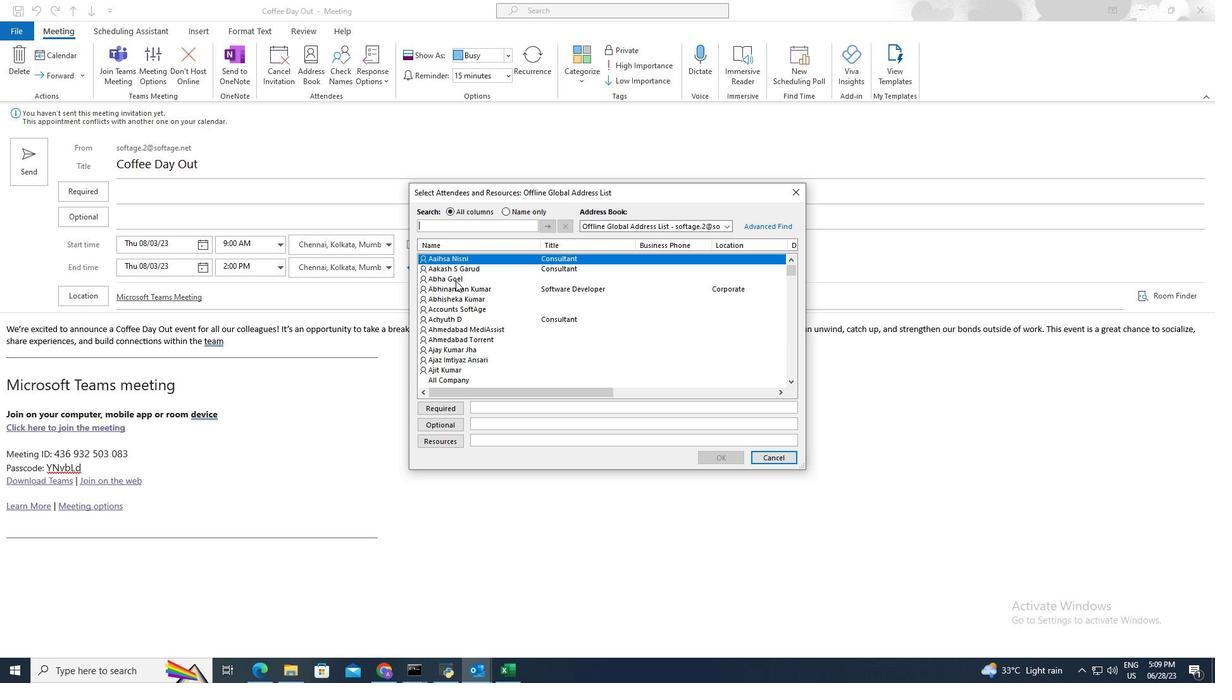 
Action: Mouse pressed left at (455, 278)
Screenshot: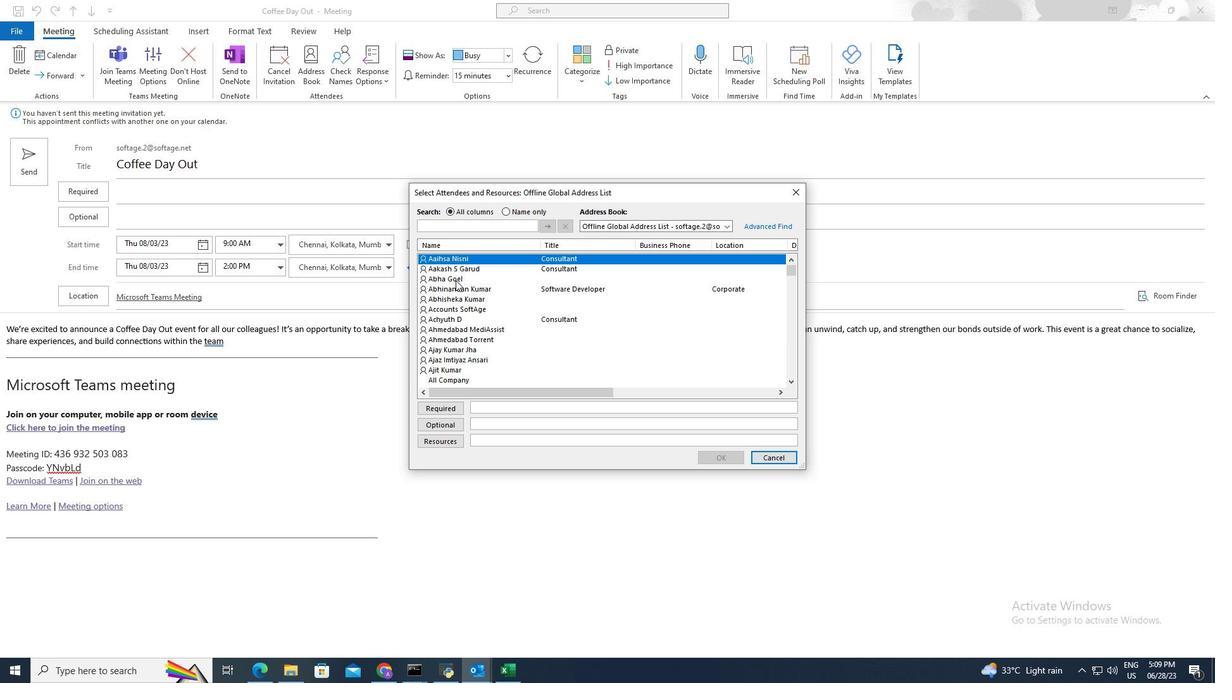 
Action: Mouse moved to (441, 404)
Screenshot: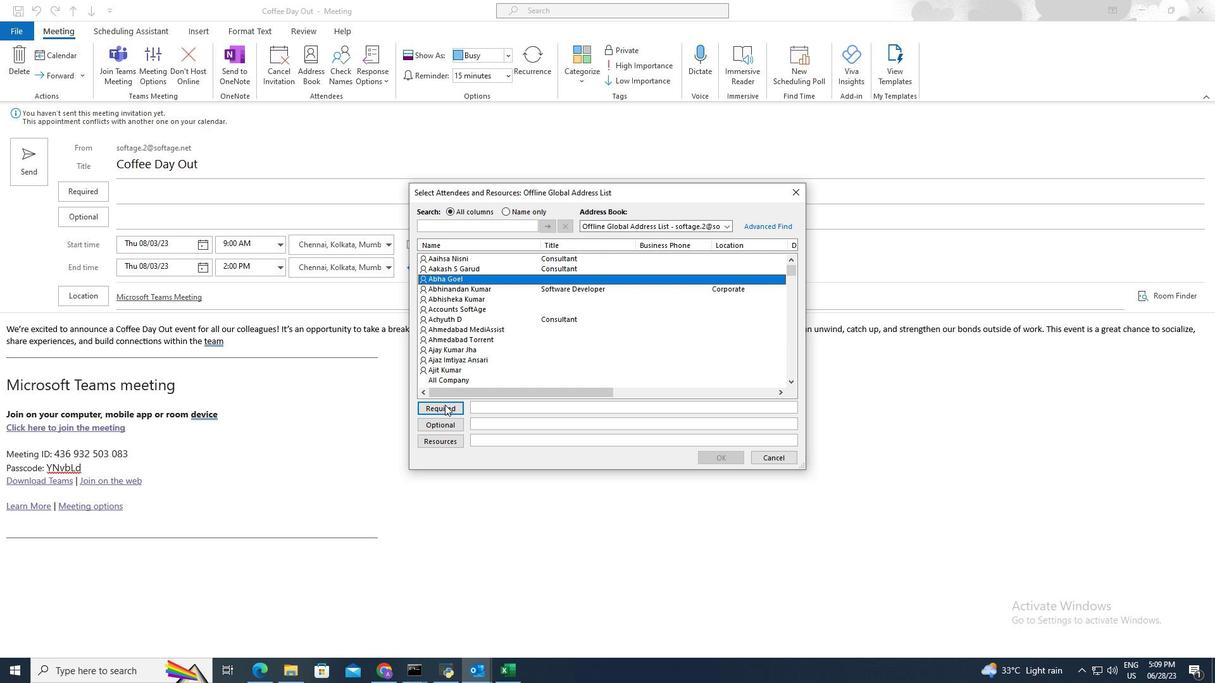 
Action: Mouse pressed left at (441, 404)
Screenshot: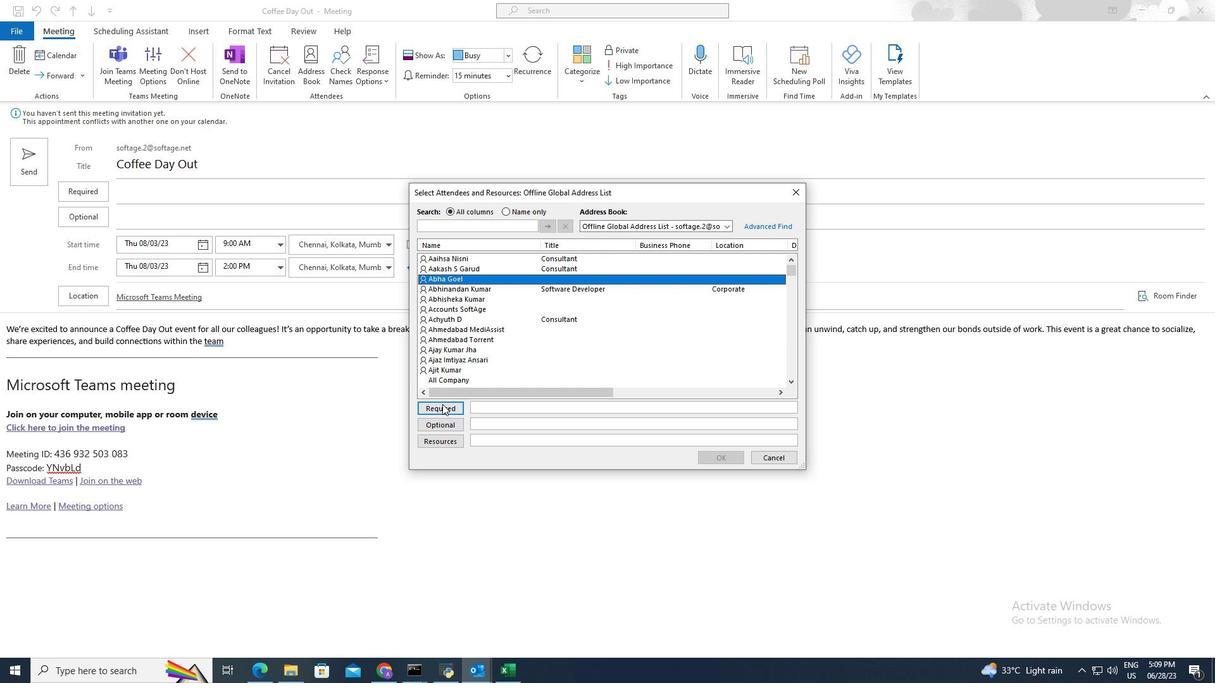
Action: Mouse moved to (719, 458)
Screenshot: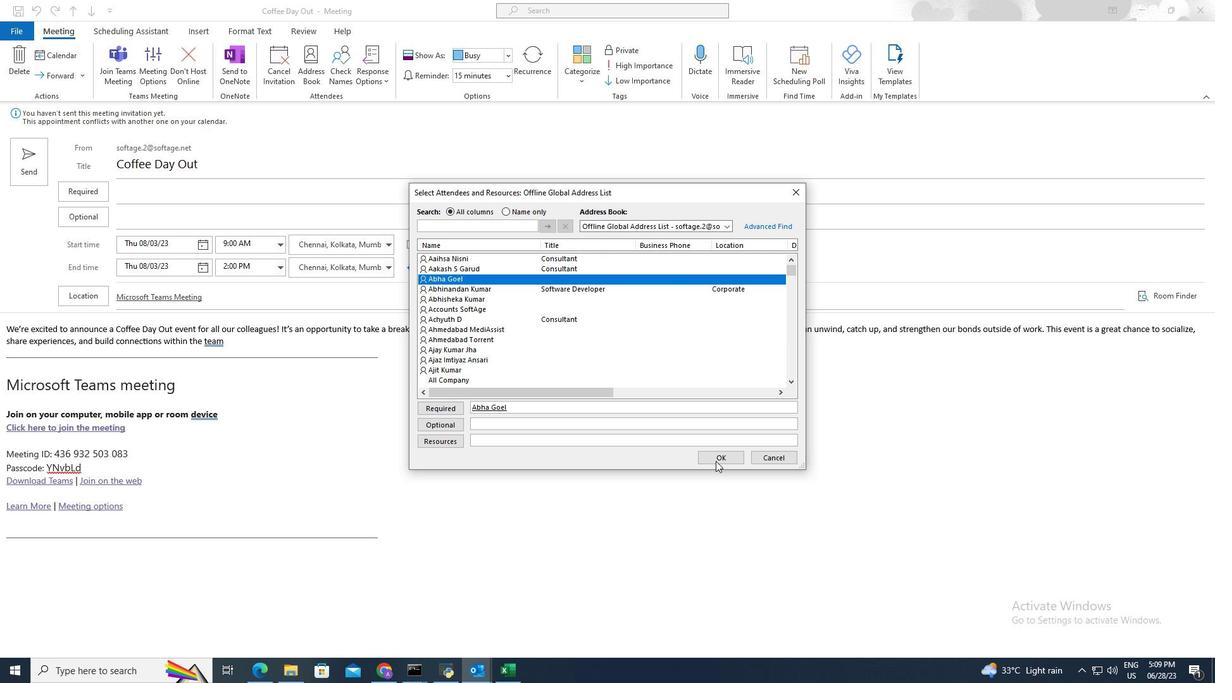
Action: Mouse pressed left at (719, 458)
Screenshot: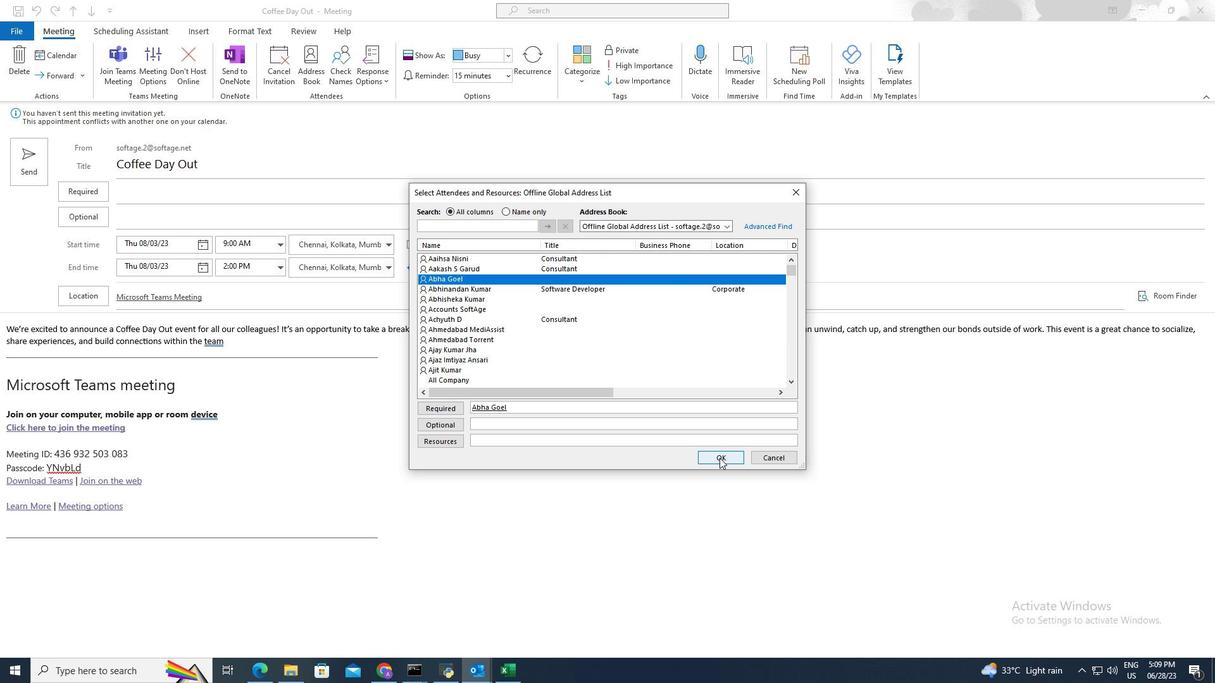 
Action: Mouse moved to (261, 310)
Screenshot: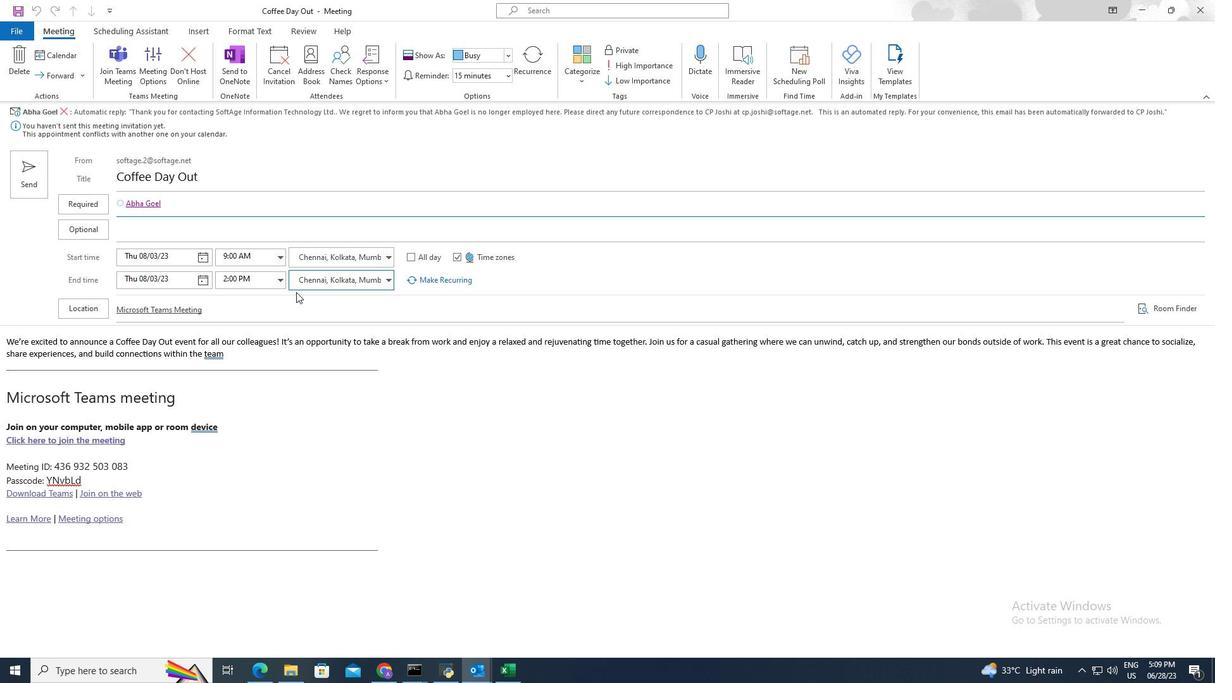 
Action: Mouse pressed left at (261, 310)
Screenshot: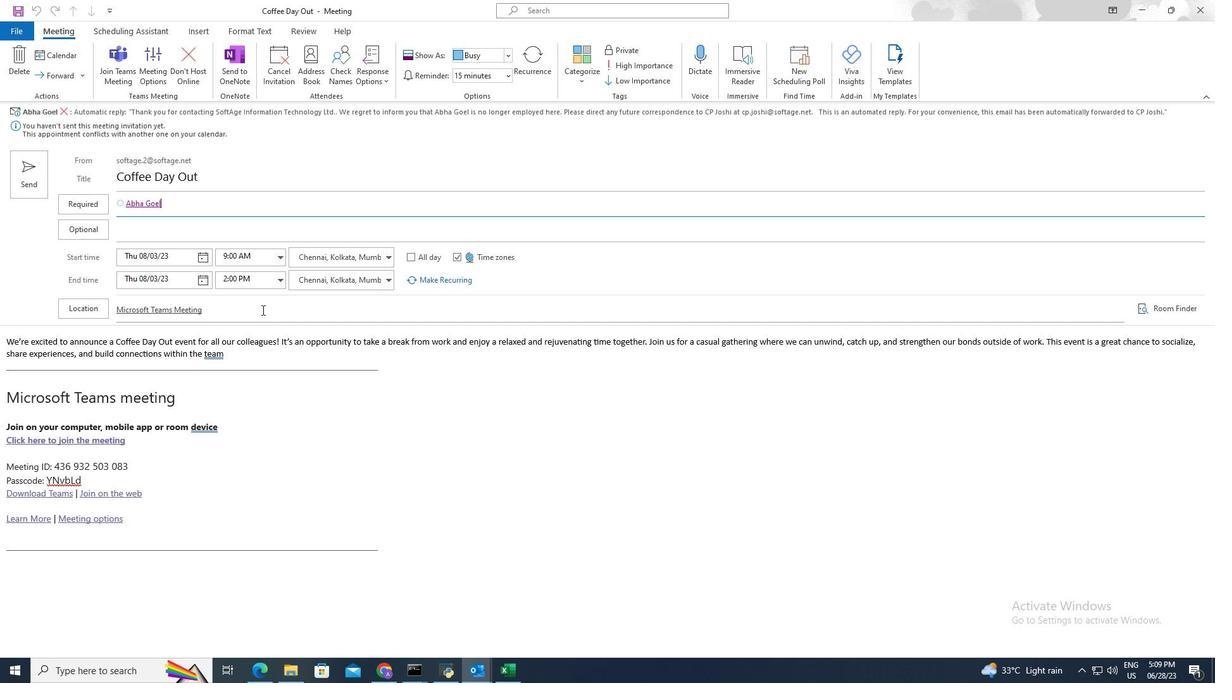 
Action: Mouse moved to (263, 306)
Screenshot: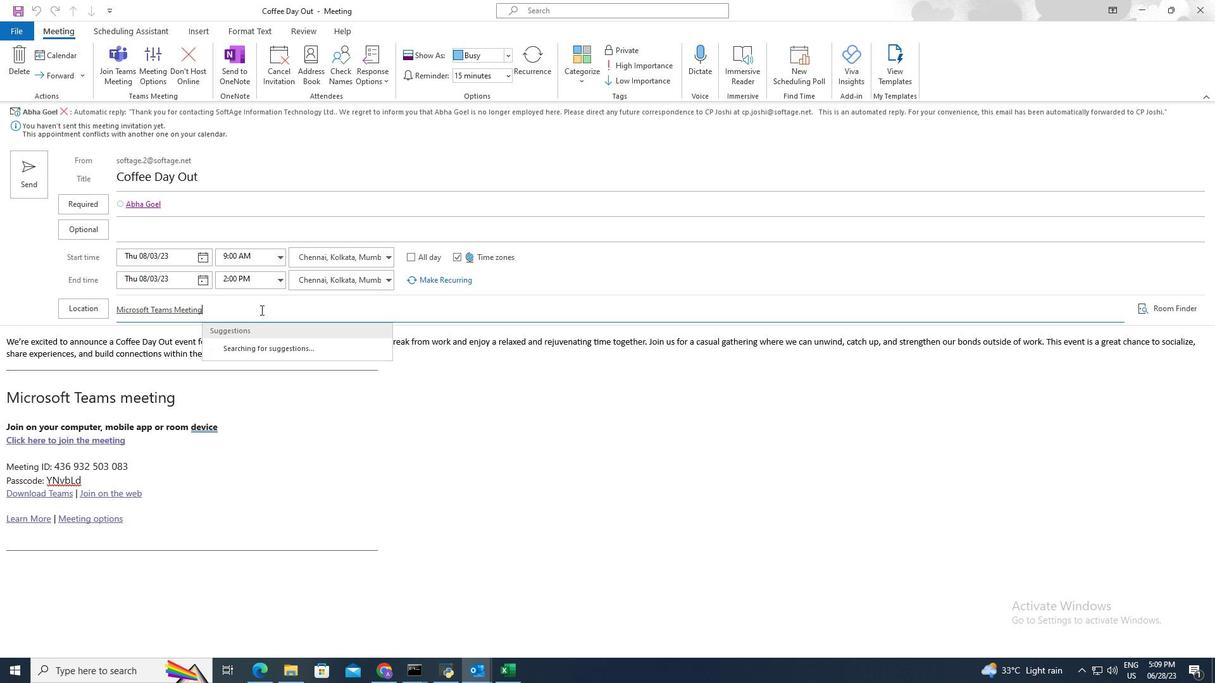 
Action: Key pressed <Key.shift_r><Key.home>\<Key.backspace><Key.shift>Office<Key.space><Key.shift>Cafe
Screenshot: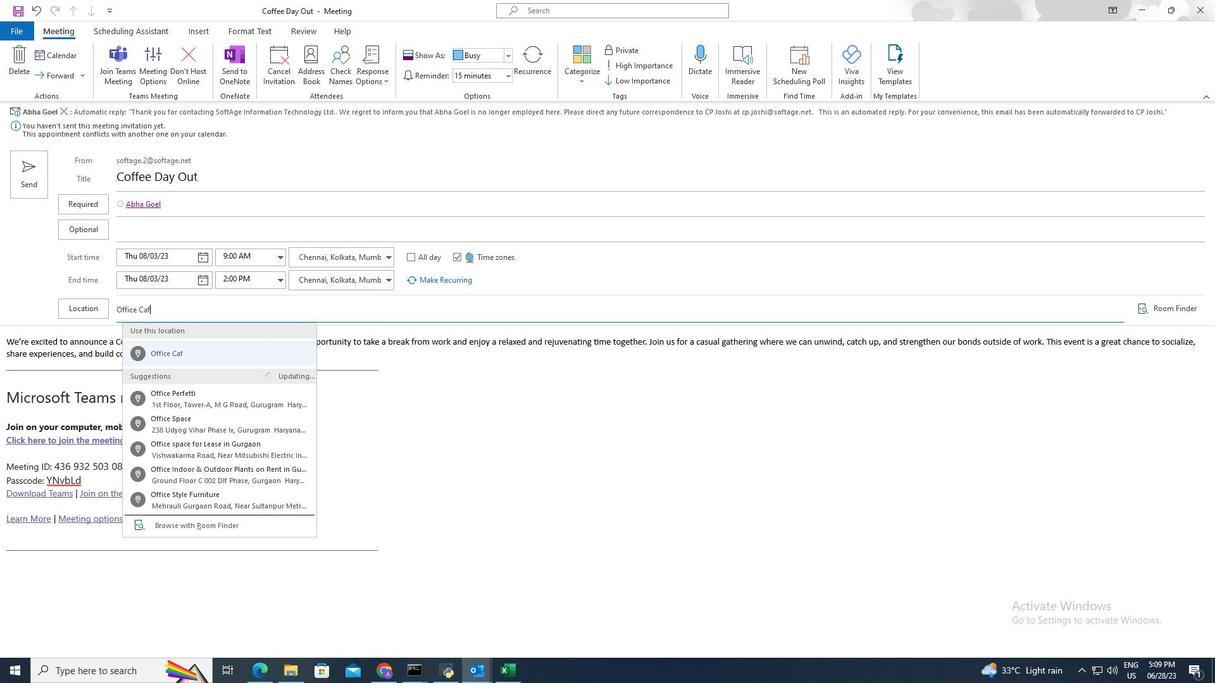 
Action: Mouse moved to (441, 386)
Screenshot: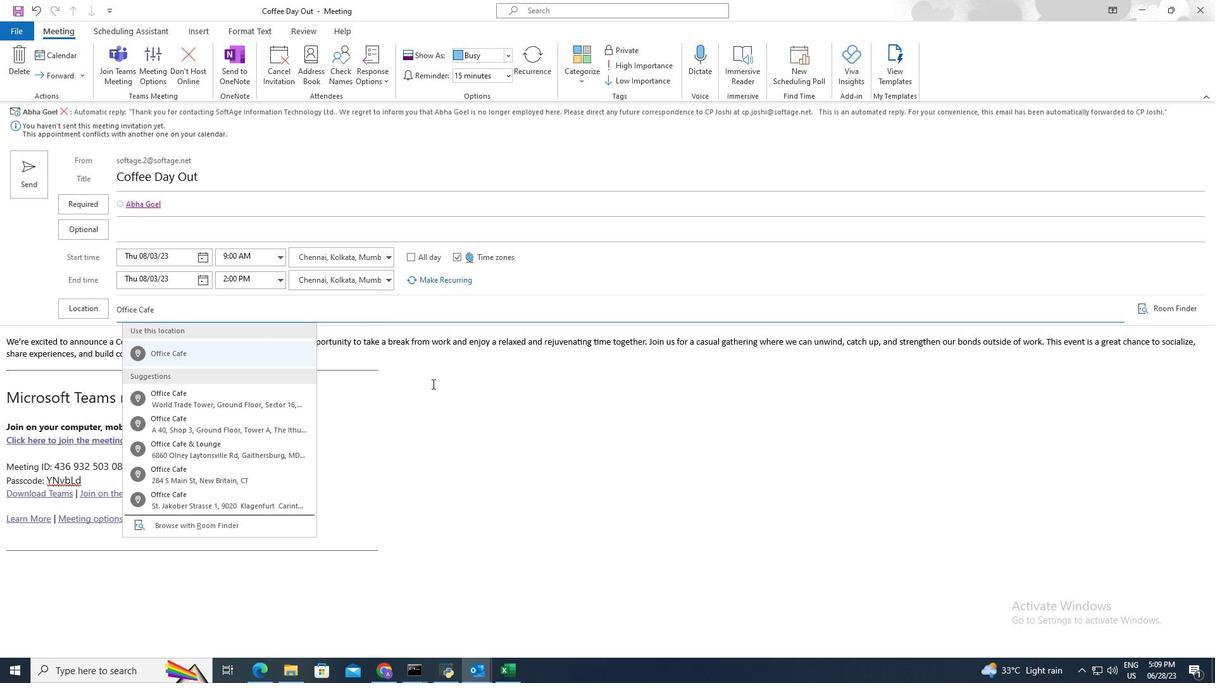 
Action: Mouse pressed left at (441, 386)
Screenshot: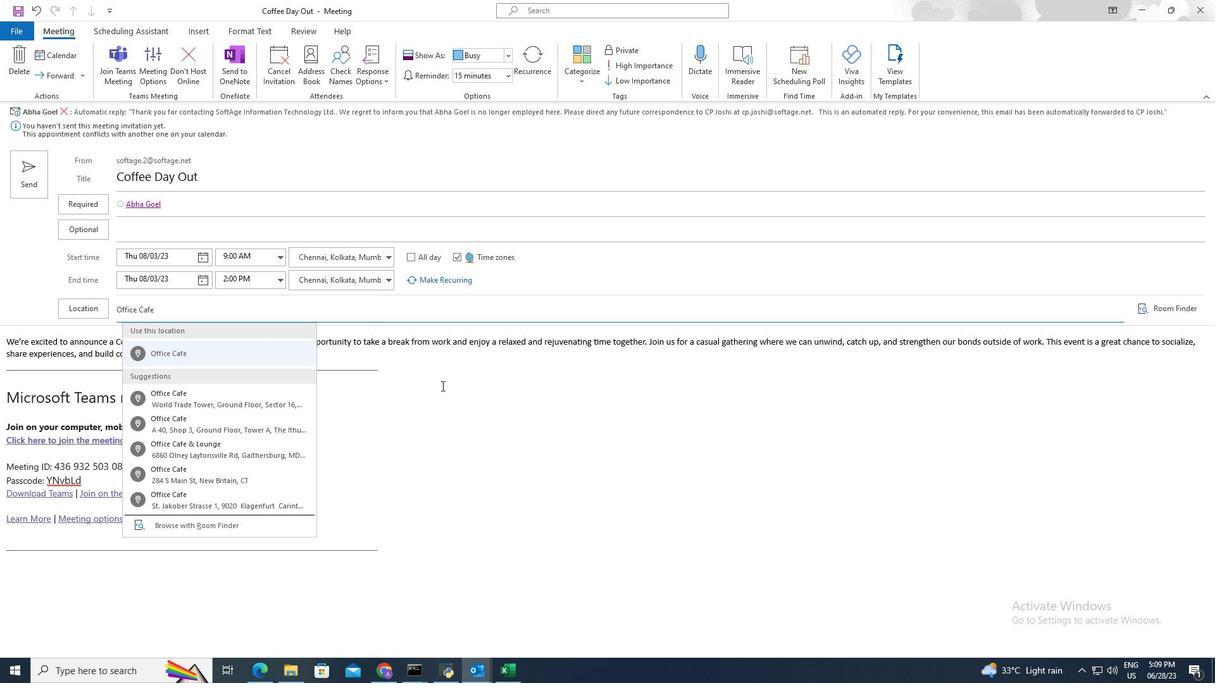 
Action: Mouse moved to (25, 175)
Screenshot: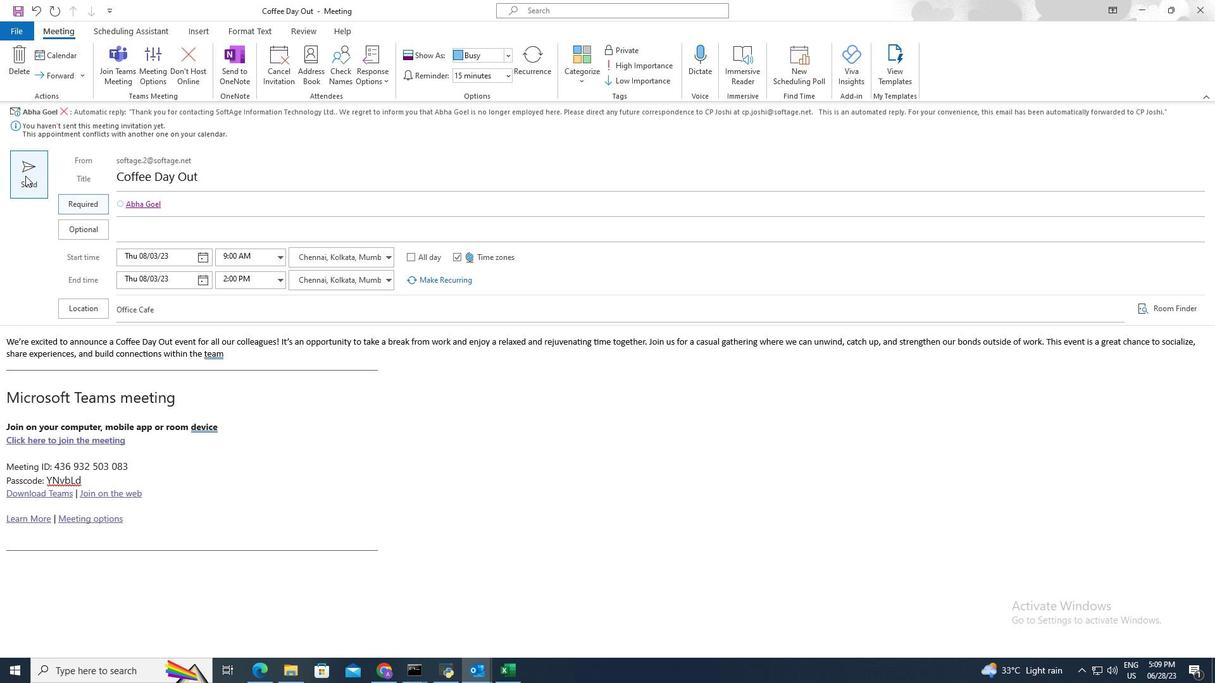 
Action: Mouse pressed left at (25, 175)
Screenshot: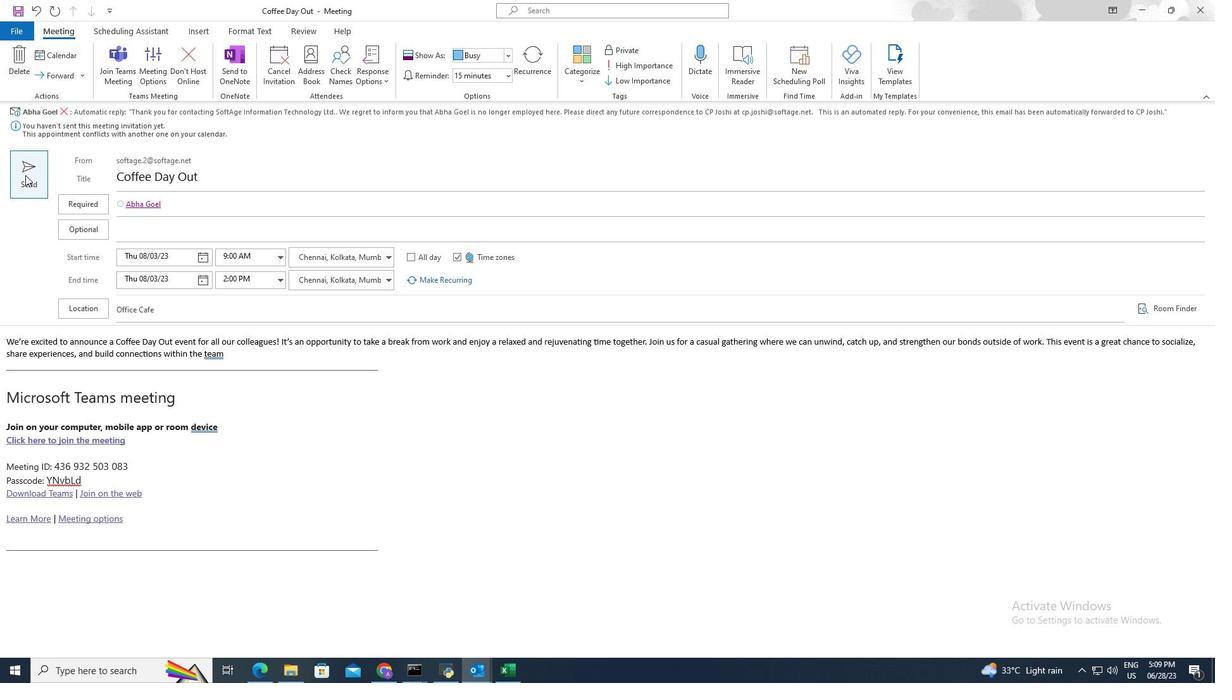 
Action: Mouse moved to (704, 255)
Screenshot: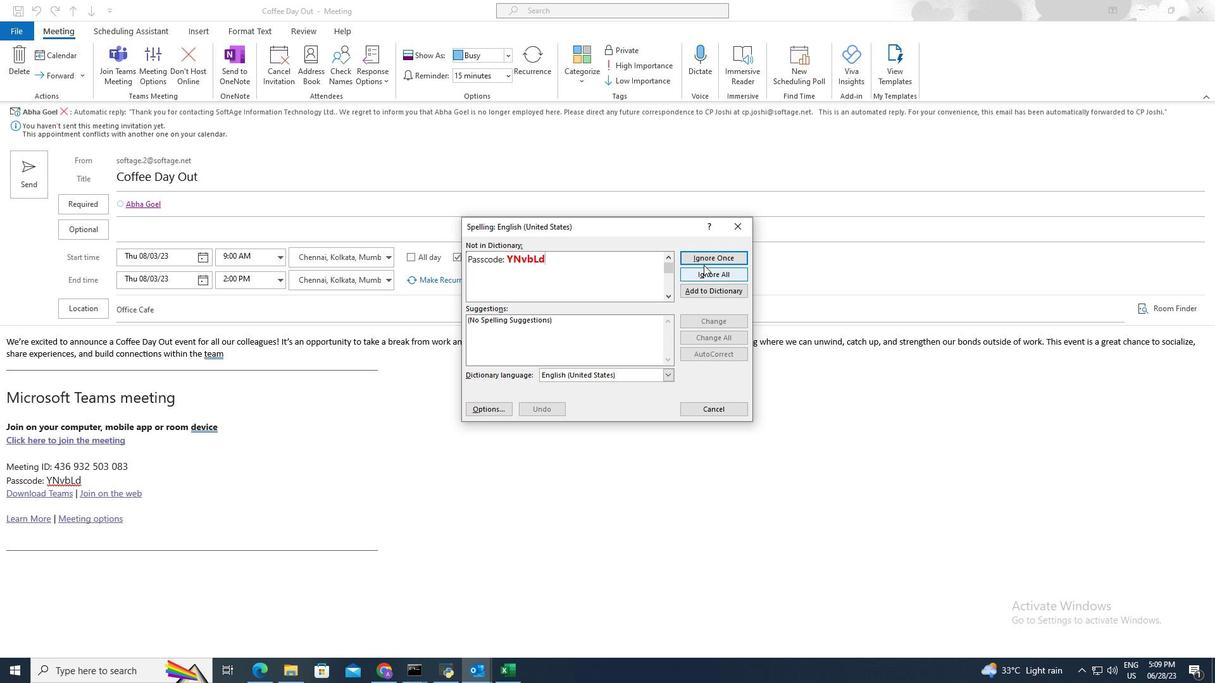 
Action: Mouse pressed left at (704, 255)
Screenshot: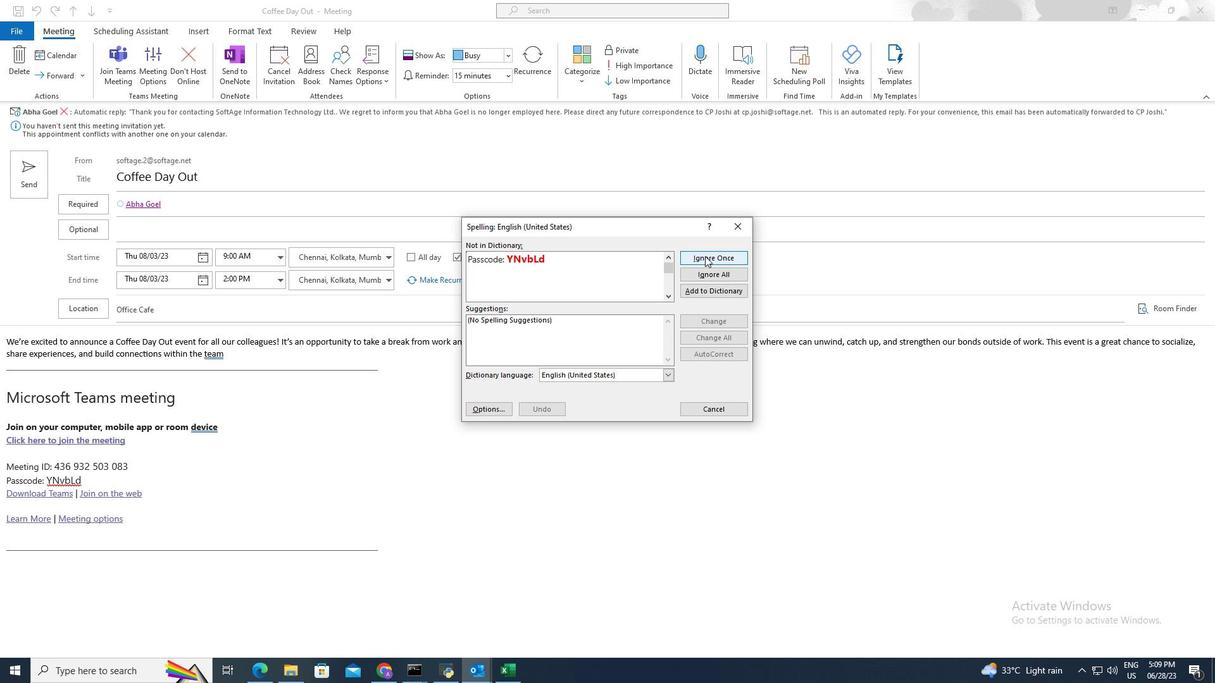 
Action: Mouse moved to (542, 409)
Screenshot: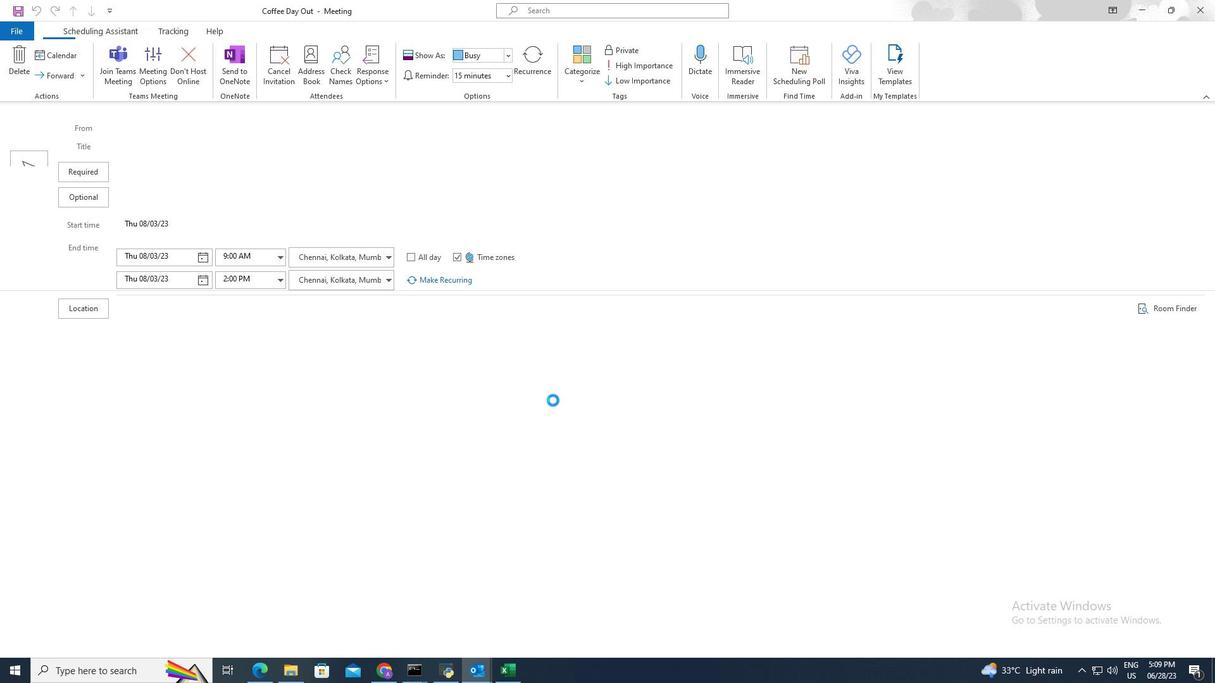 
